 Task: Search one way flight ticket for 5 adults, 1 child, 2 infants in seat and 1 infant on lap in business from Baltimore: Baltimore/washington International Airport to Greensboro: Piedmont Triad International Airport on 5-1-2023. Choice of flights is Singapure airlines. Number of bags: 1 carry on bag. Price is upto 50000. Outbound departure time preference is 18:15.
Action: Mouse moved to (218, 373)
Screenshot: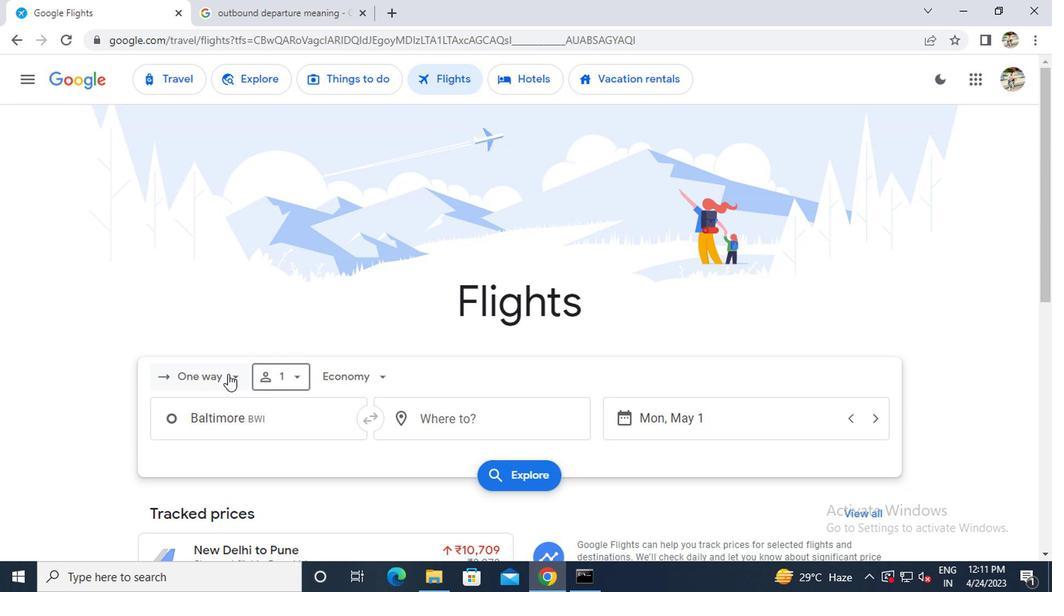 
Action: Mouse pressed left at (218, 373)
Screenshot: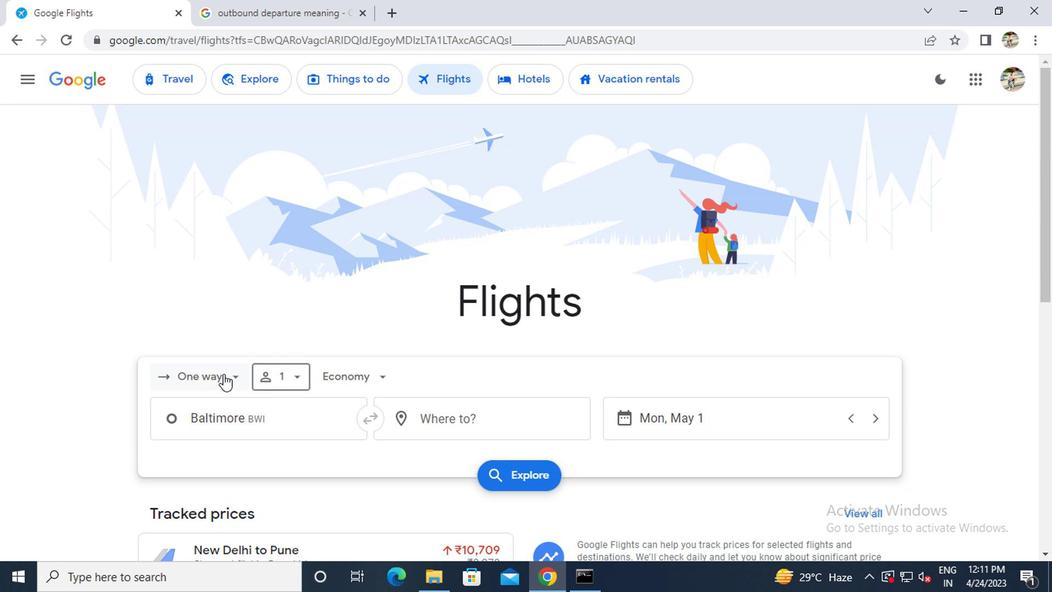
Action: Mouse moved to (208, 449)
Screenshot: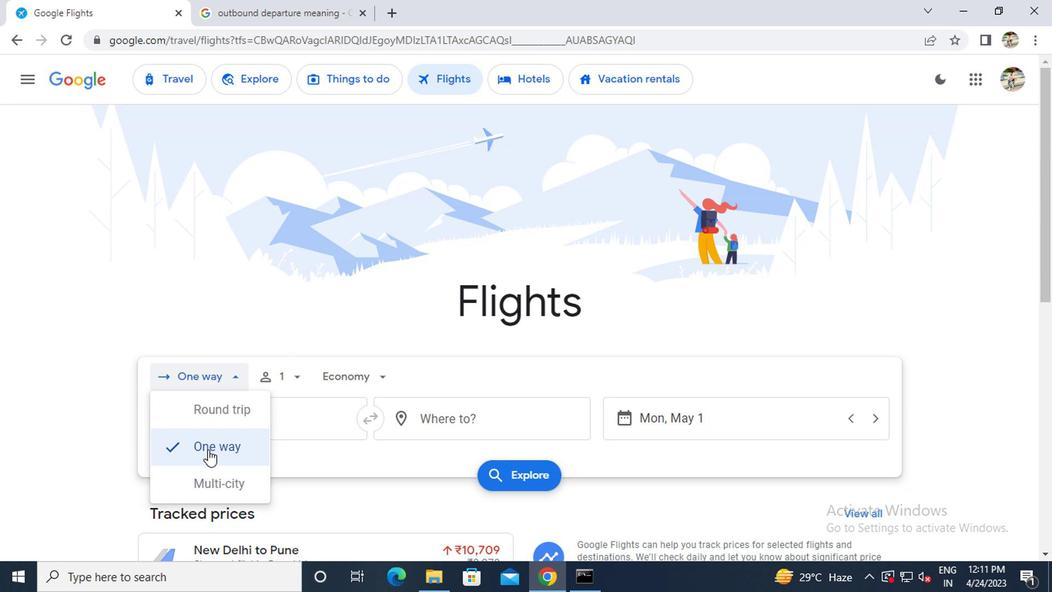
Action: Mouse pressed left at (208, 449)
Screenshot: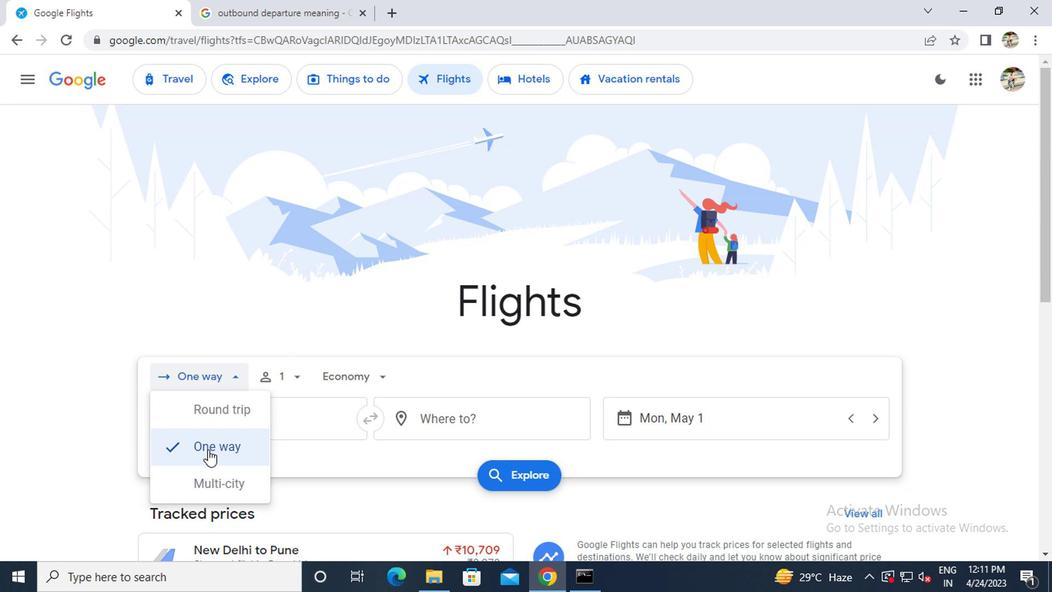 
Action: Mouse moved to (280, 374)
Screenshot: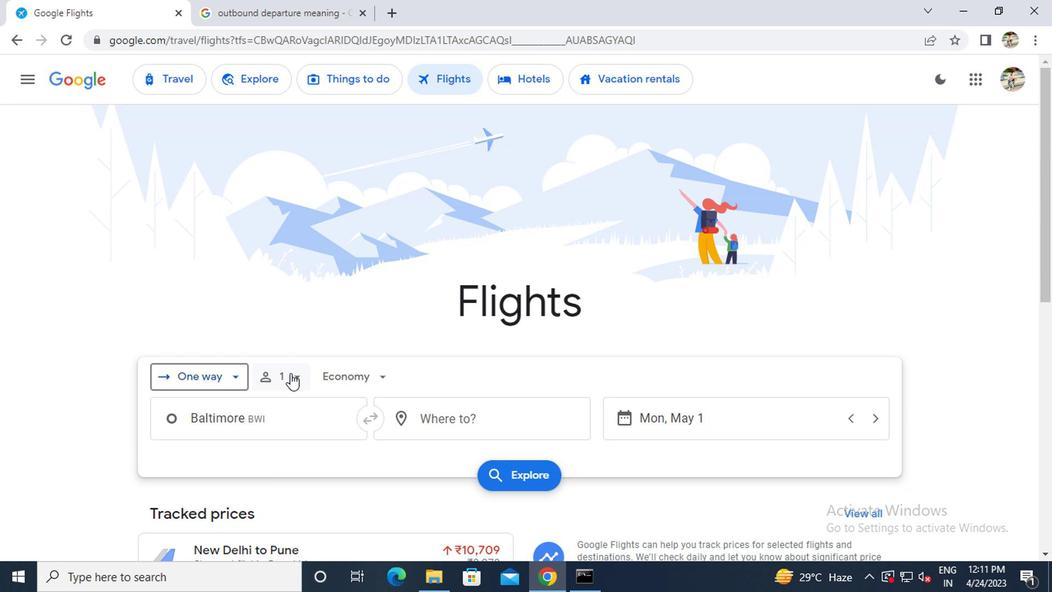
Action: Mouse pressed left at (280, 374)
Screenshot: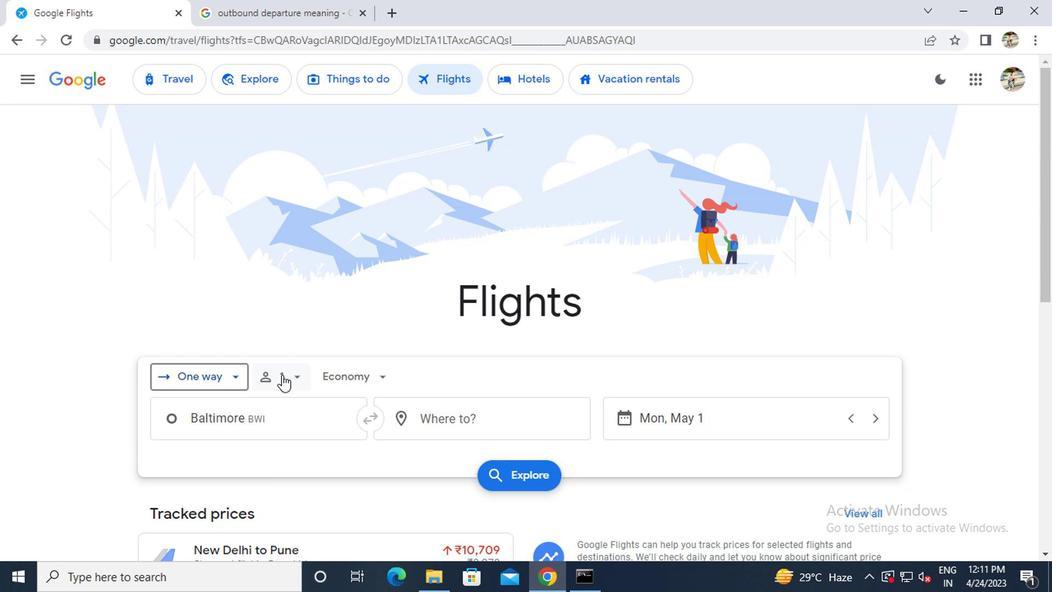 
Action: Mouse moved to (413, 414)
Screenshot: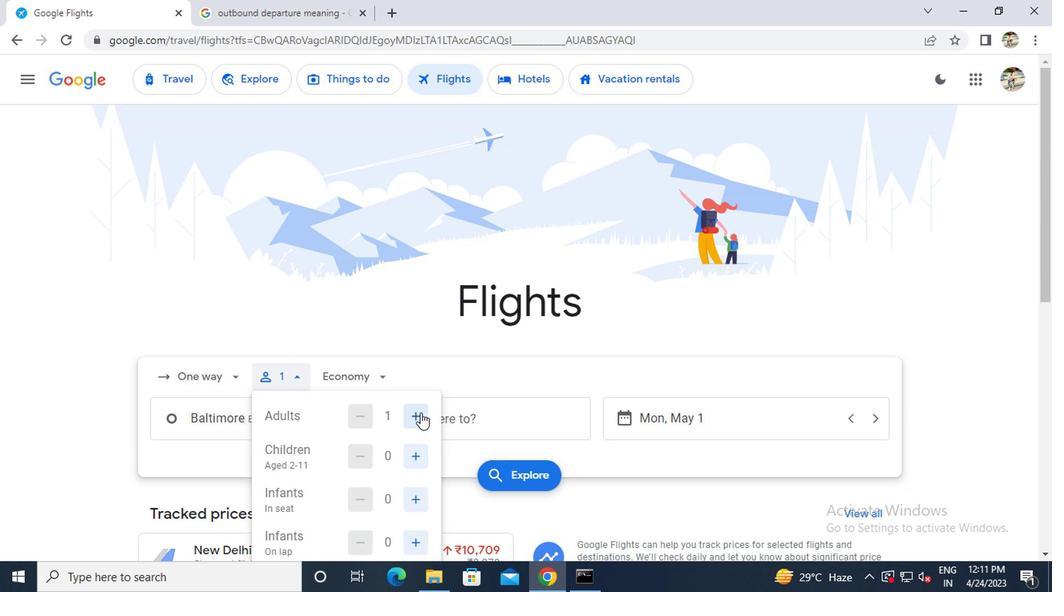 
Action: Mouse pressed left at (413, 414)
Screenshot: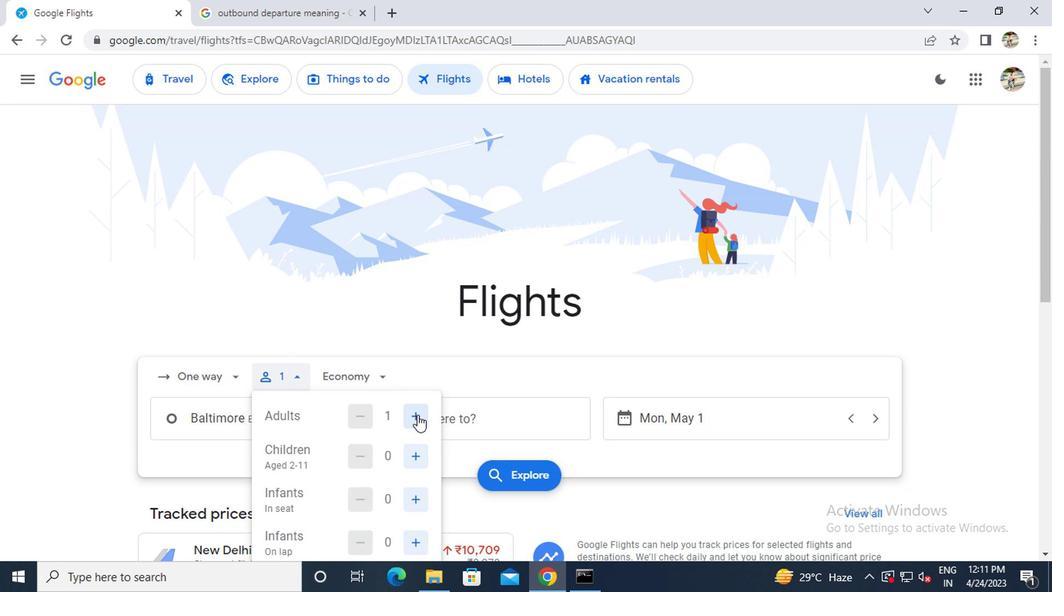 
Action: Mouse pressed left at (413, 414)
Screenshot: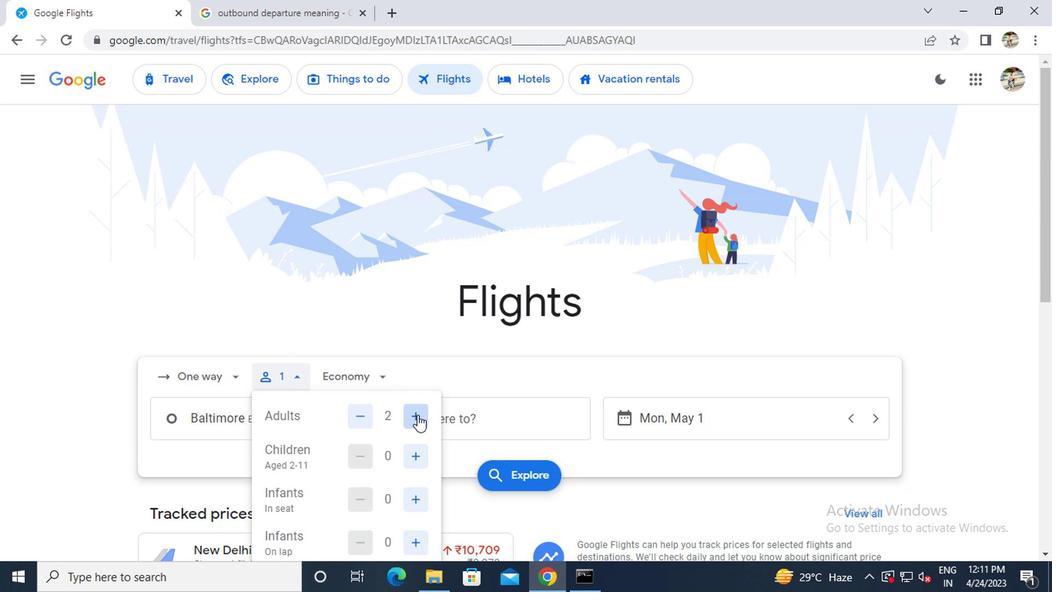 
Action: Mouse pressed left at (413, 414)
Screenshot: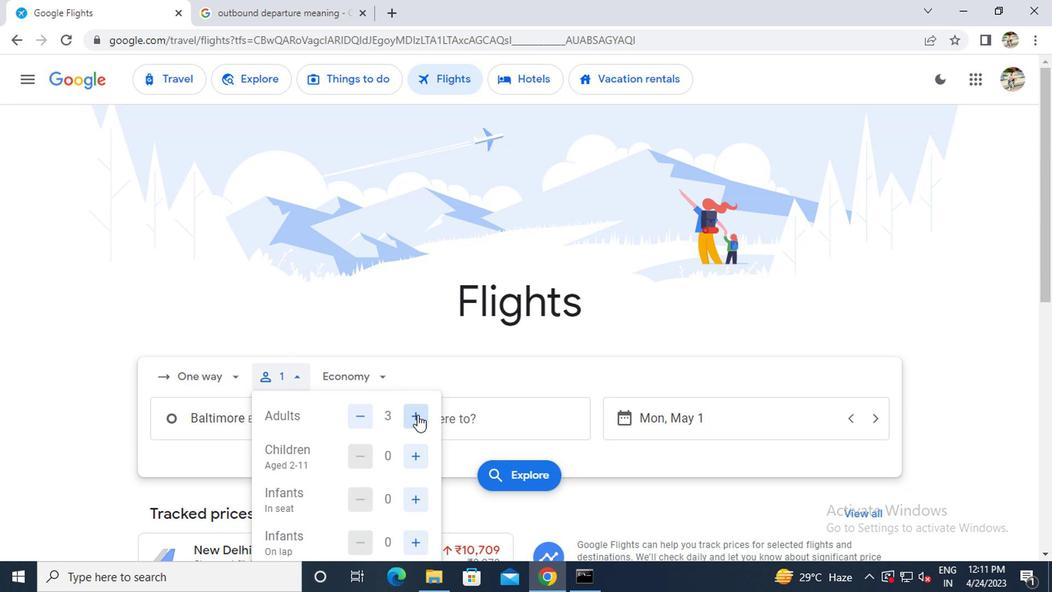 
Action: Mouse pressed left at (413, 414)
Screenshot: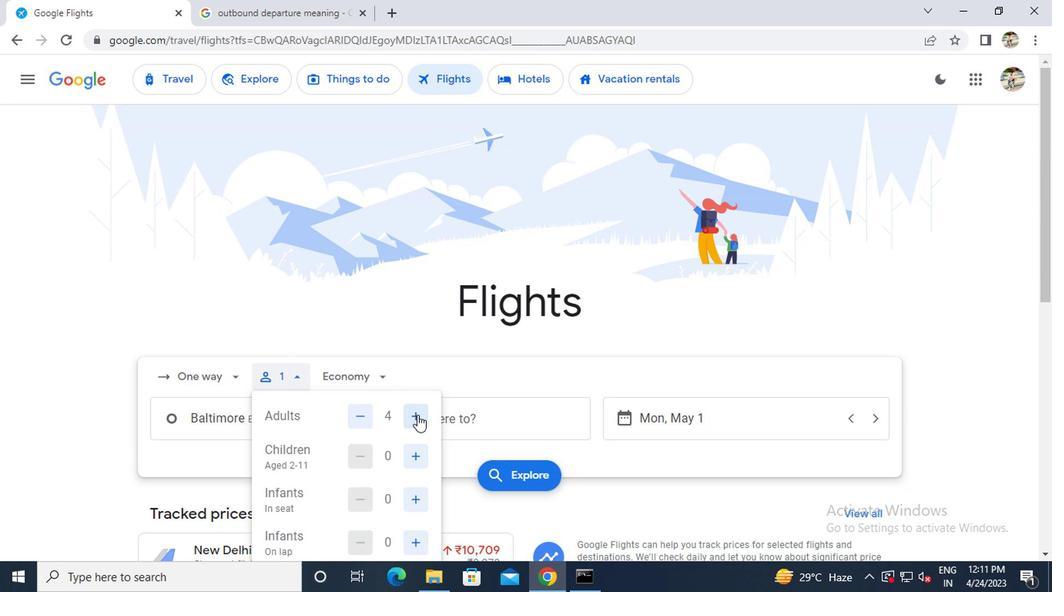 
Action: Mouse moved to (404, 451)
Screenshot: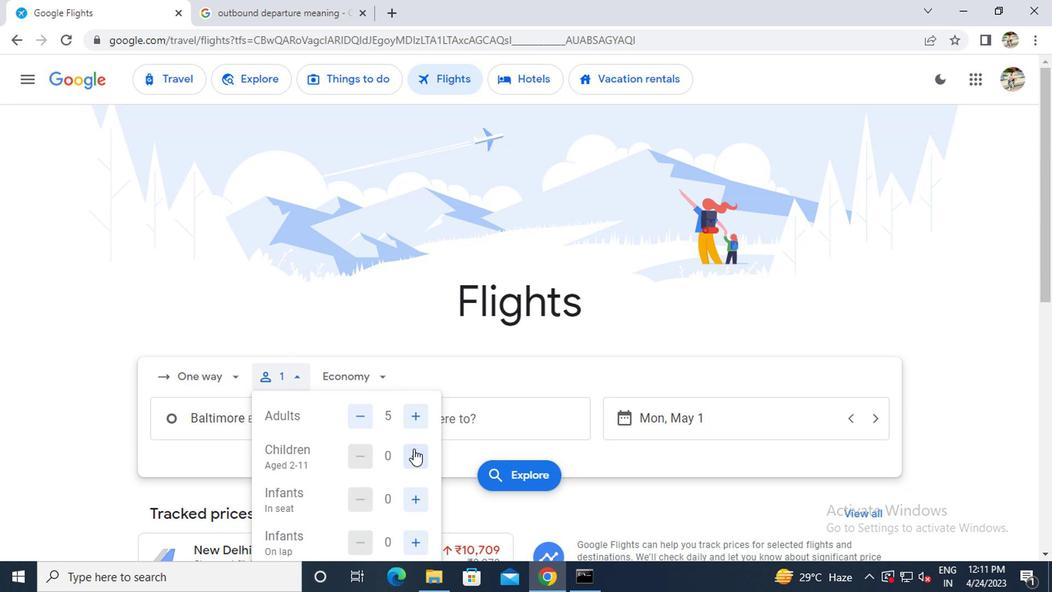 
Action: Mouse pressed left at (404, 451)
Screenshot: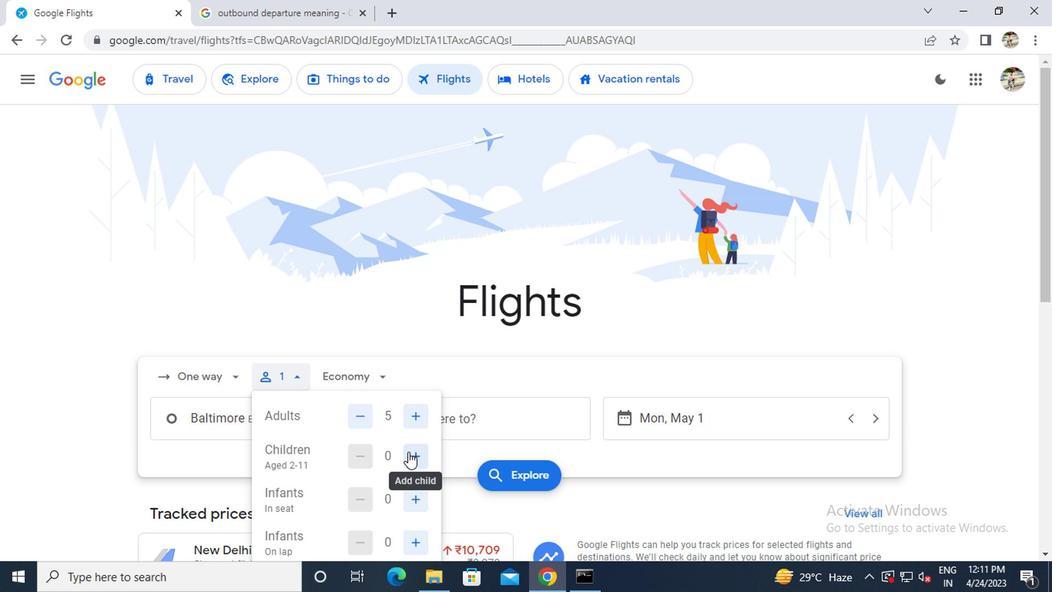 
Action: Mouse moved to (416, 499)
Screenshot: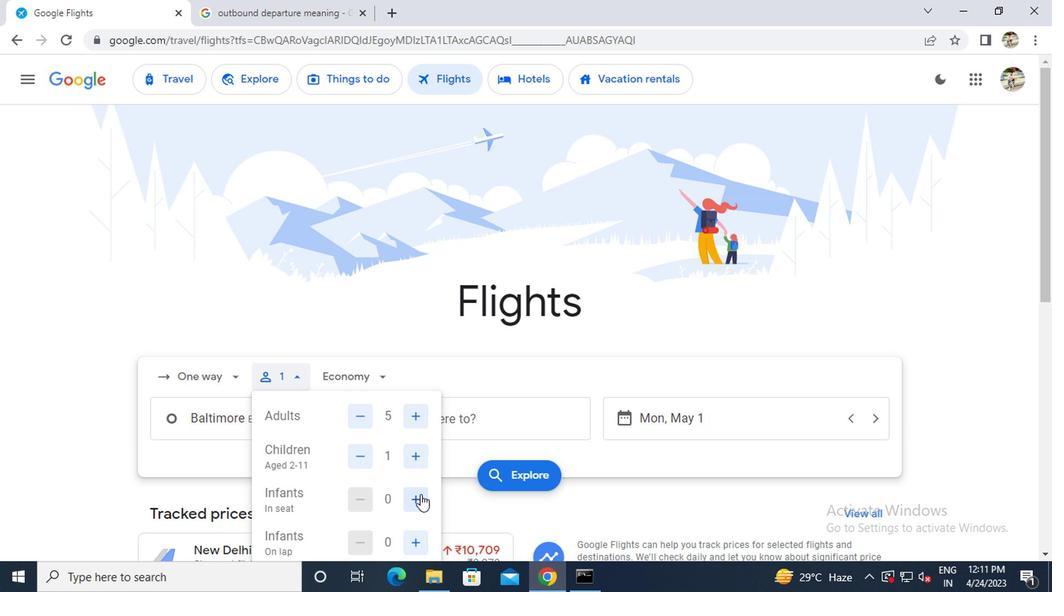 
Action: Mouse pressed left at (416, 499)
Screenshot: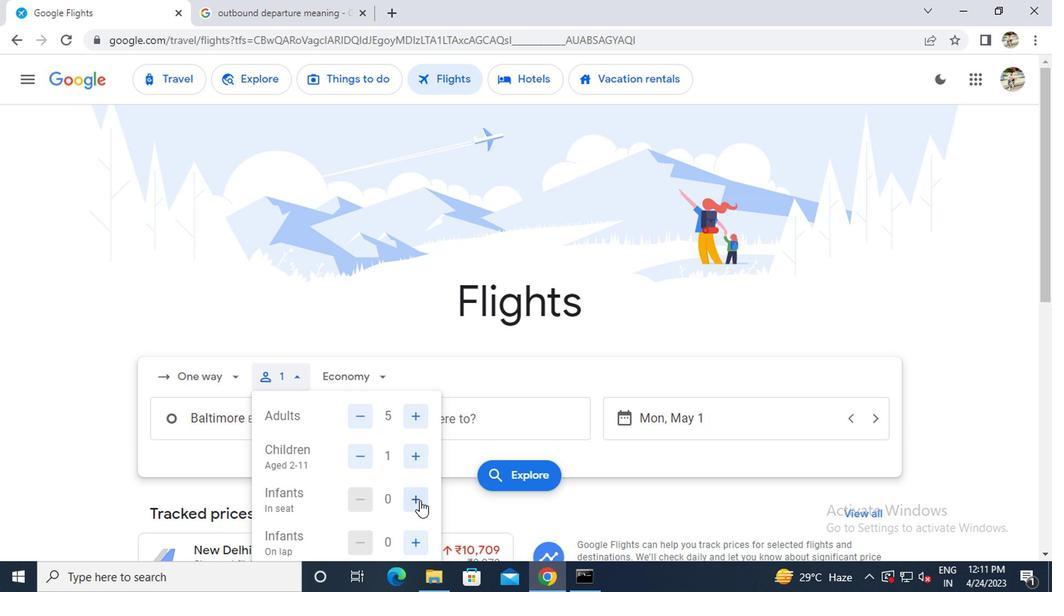 
Action: Mouse pressed left at (416, 499)
Screenshot: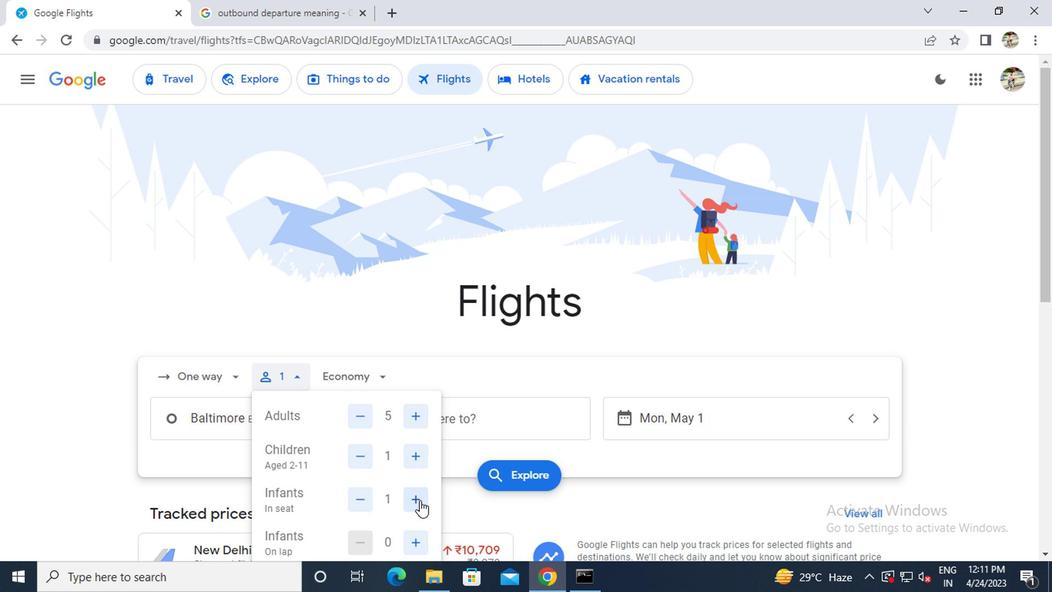 
Action: Mouse moved to (411, 530)
Screenshot: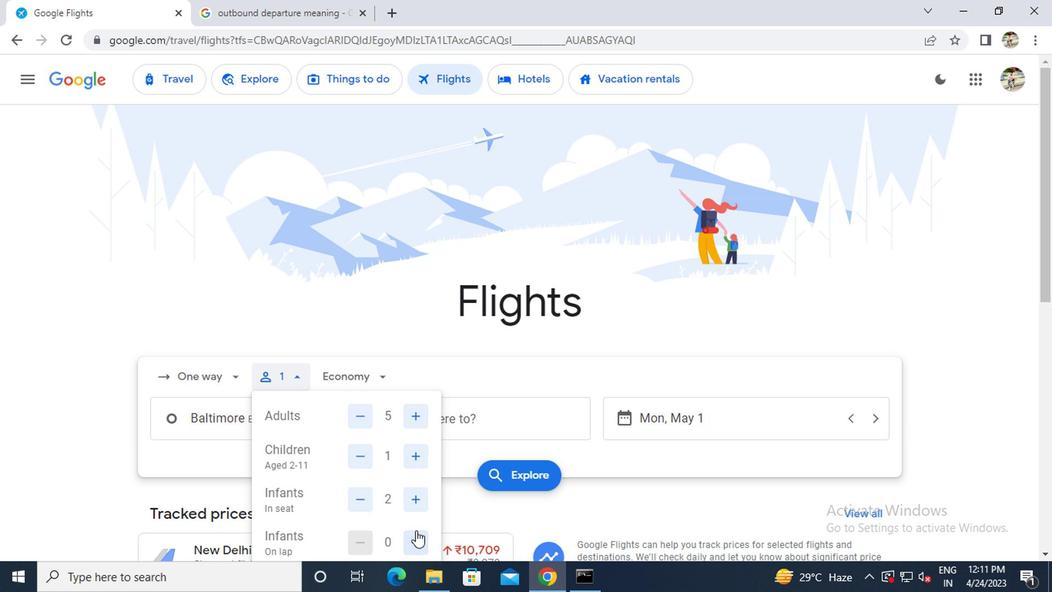 
Action: Mouse pressed left at (411, 530)
Screenshot: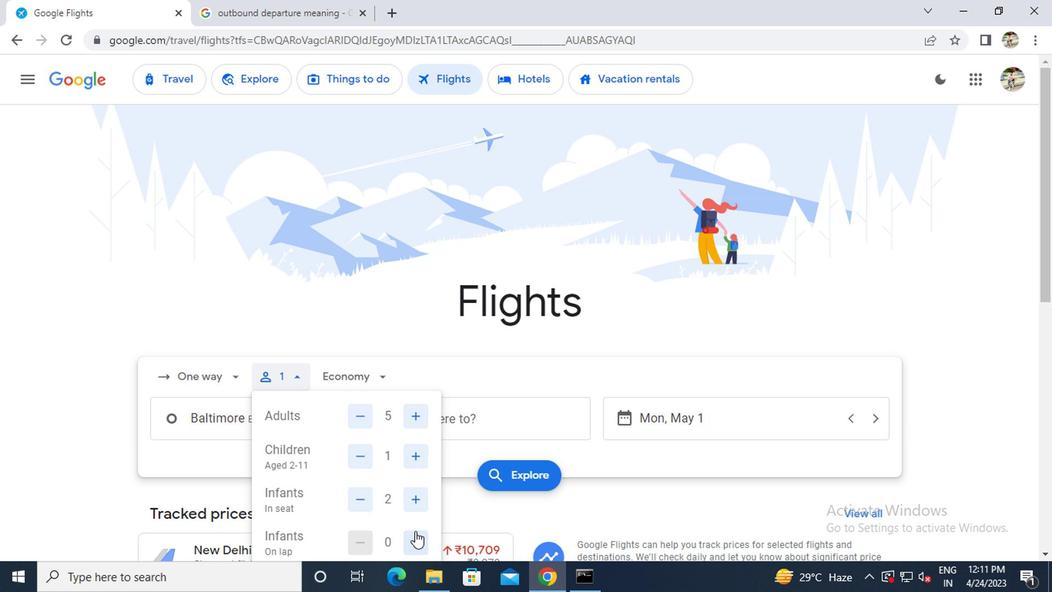 
Action: Mouse moved to (407, 531)
Screenshot: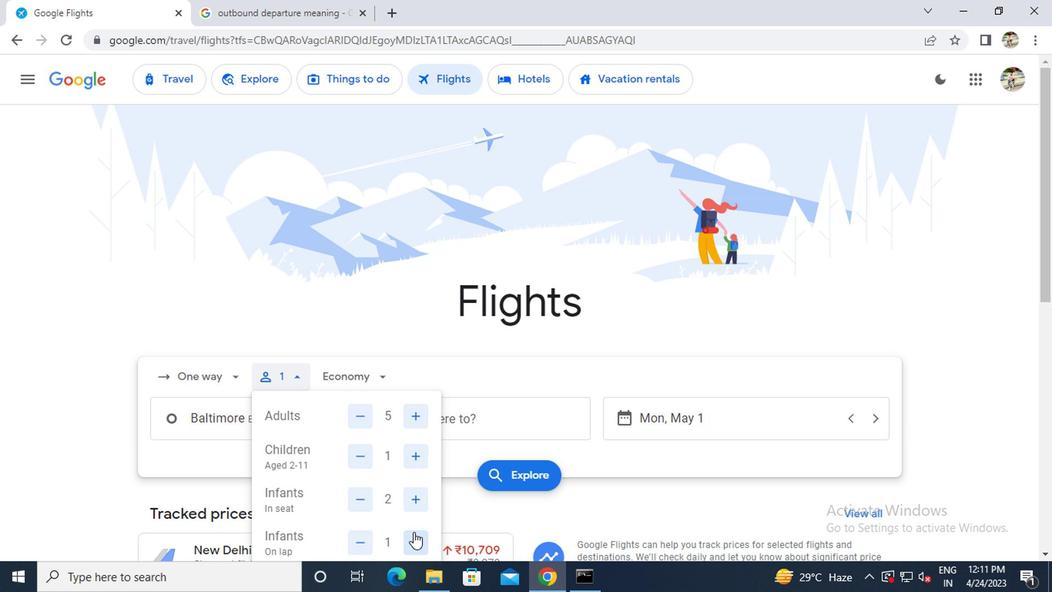 
Action: Mouse scrolled (407, 530) with delta (0, 0)
Screenshot: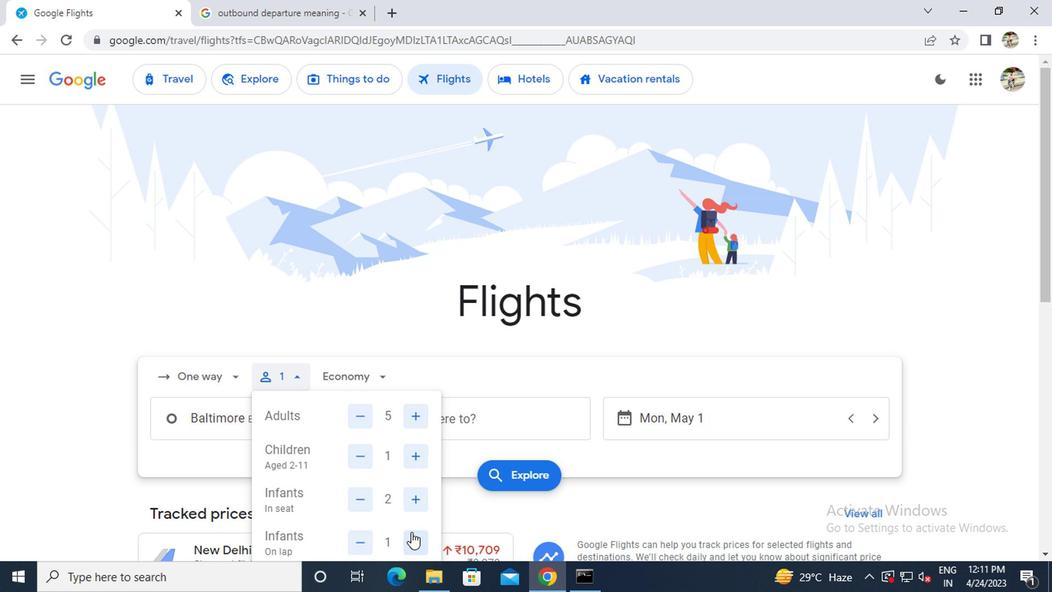 
Action: Mouse moved to (400, 501)
Screenshot: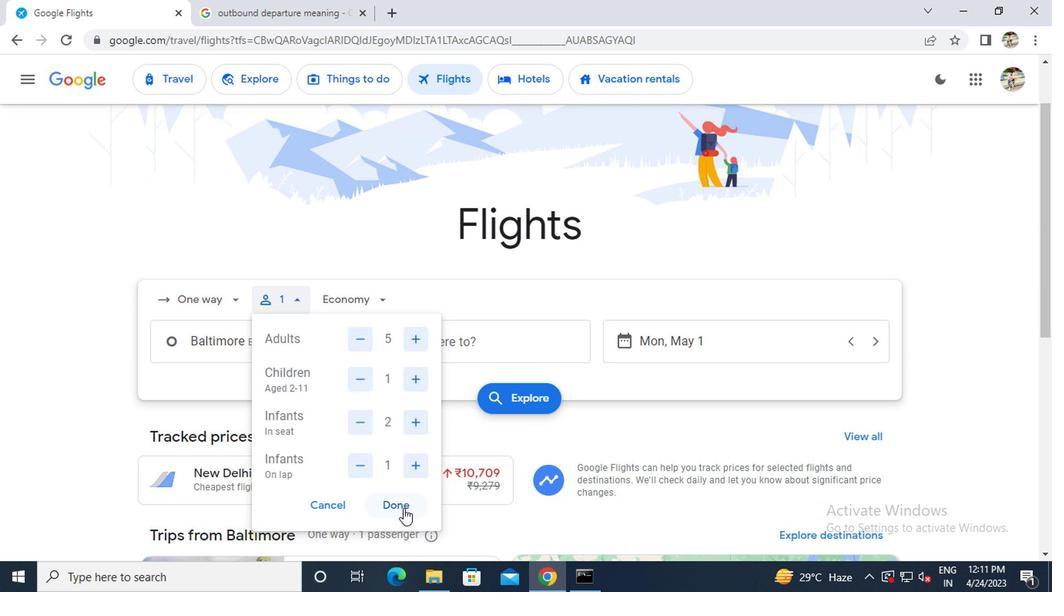 
Action: Mouse pressed left at (400, 501)
Screenshot: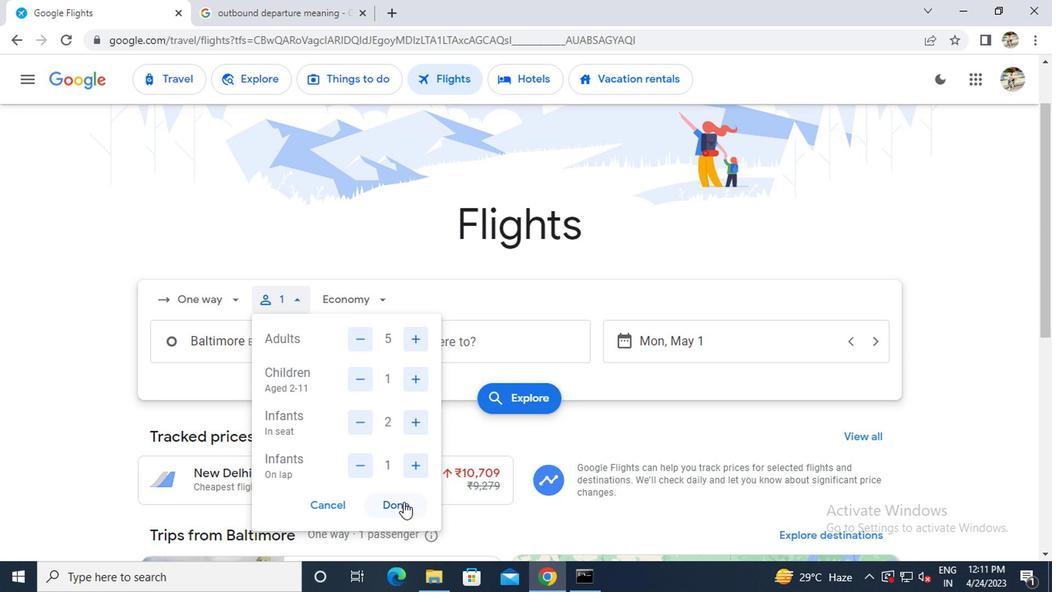 
Action: Mouse moved to (359, 297)
Screenshot: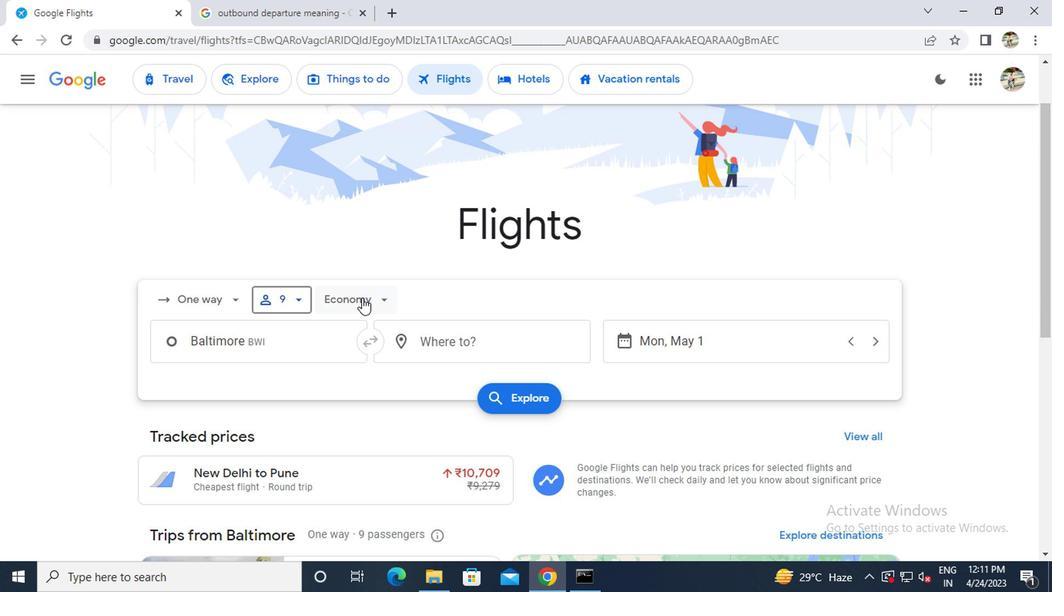 
Action: Mouse pressed left at (359, 297)
Screenshot: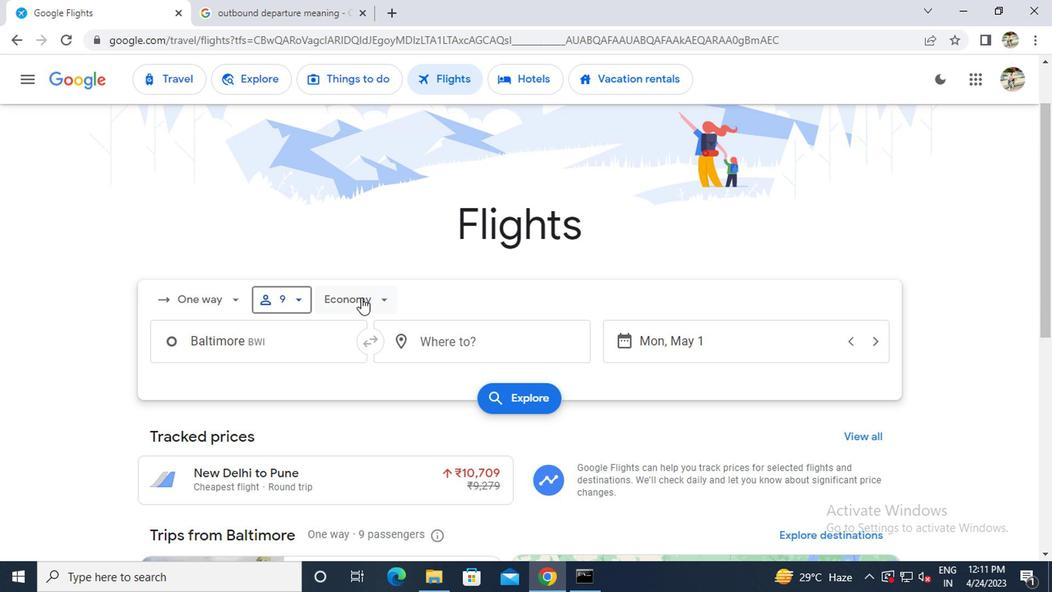 
Action: Mouse moved to (371, 326)
Screenshot: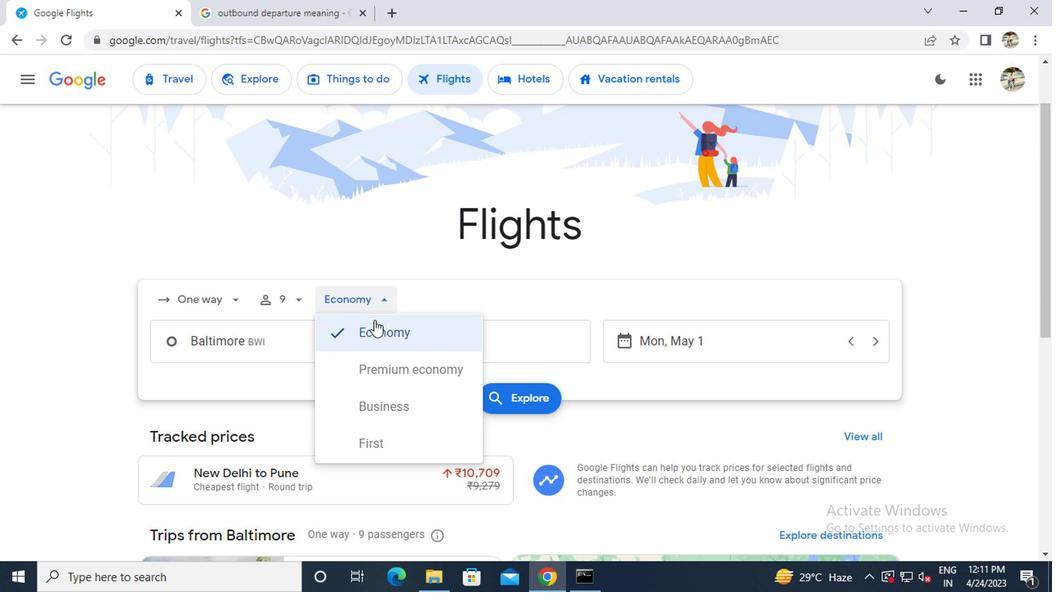 
Action: Mouse pressed left at (371, 326)
Screenshot: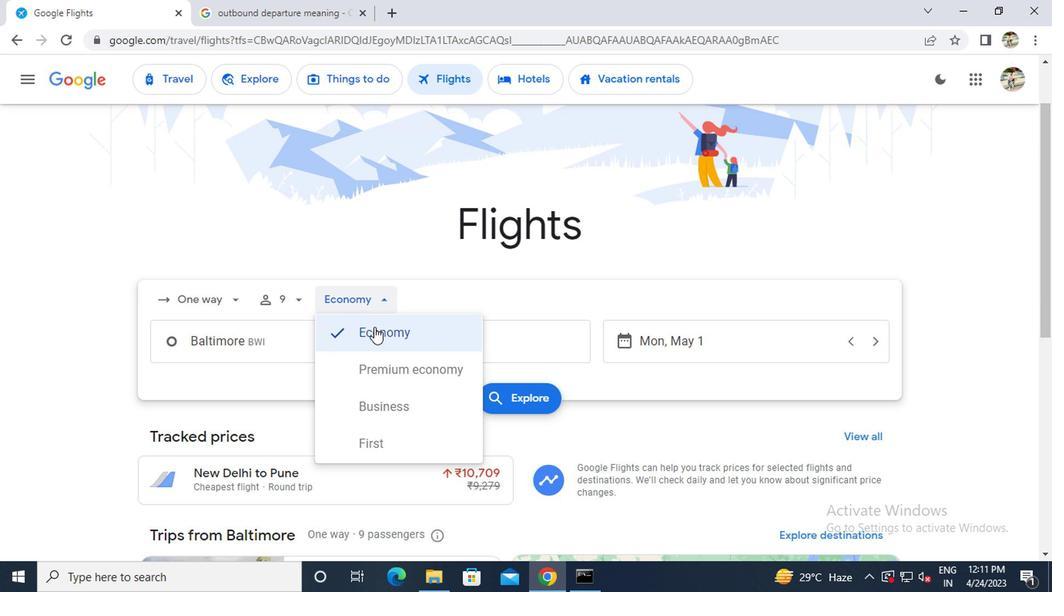 
Action: Mouse moved to (270, 348)
Screenshot: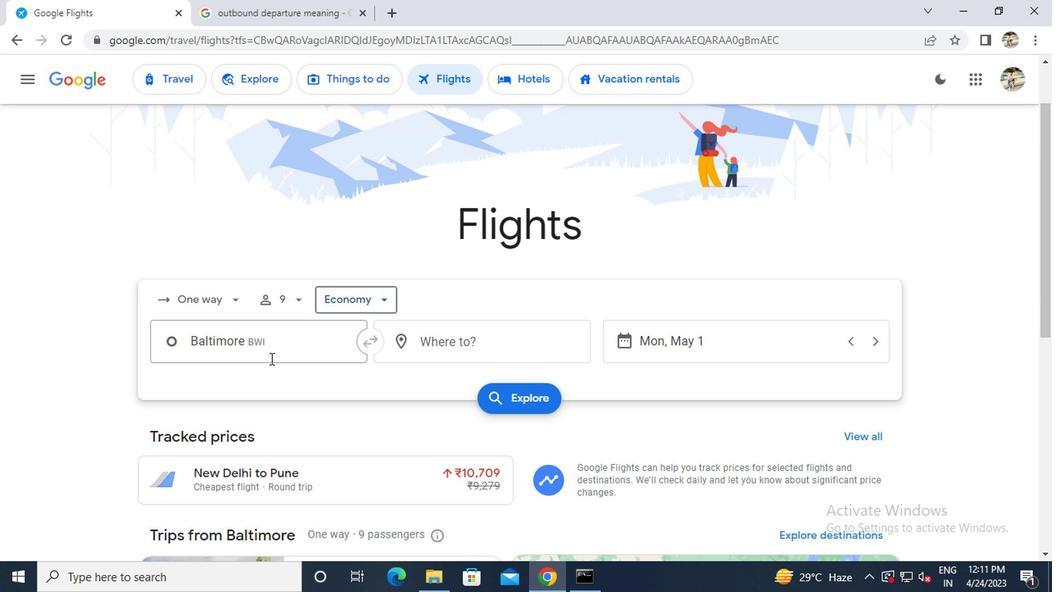 
Action: Mouse pressed left at (270, 348)
Screenshot: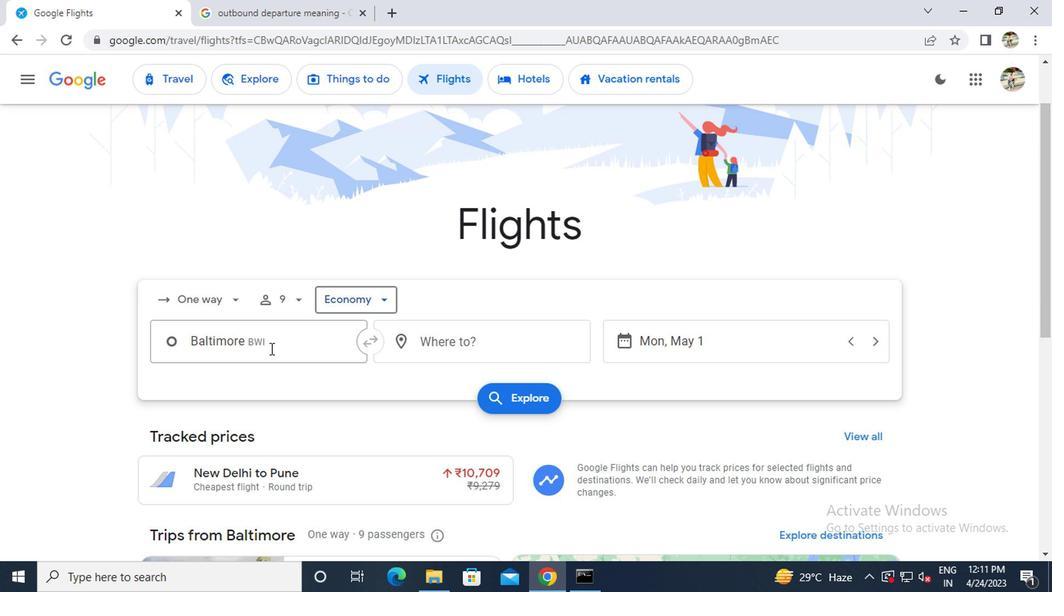 
Action: Key pressed <Key.backspace>b<Key.caps_lock>altimore
Screenshot: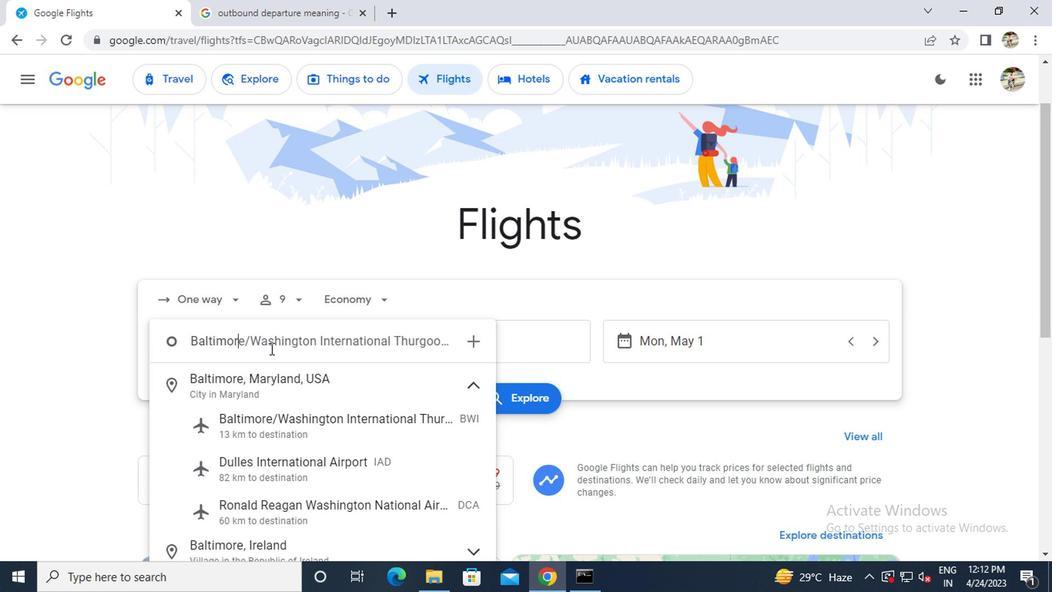 
Action: Mouse moved to (309, 428)
Screenshot: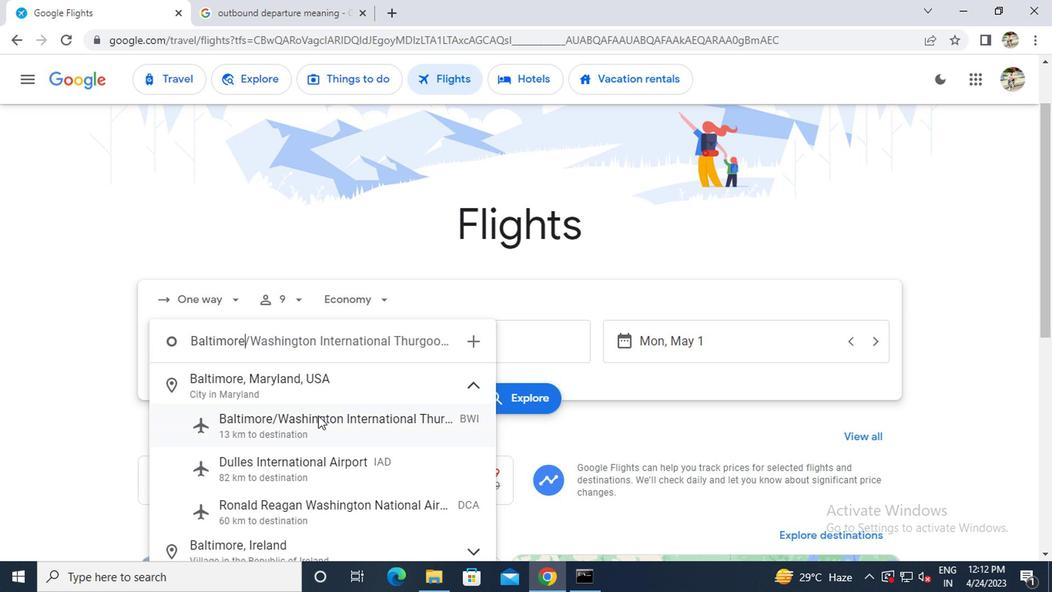 
Action: Mouse pressed left at (309, 428)
Screenshot: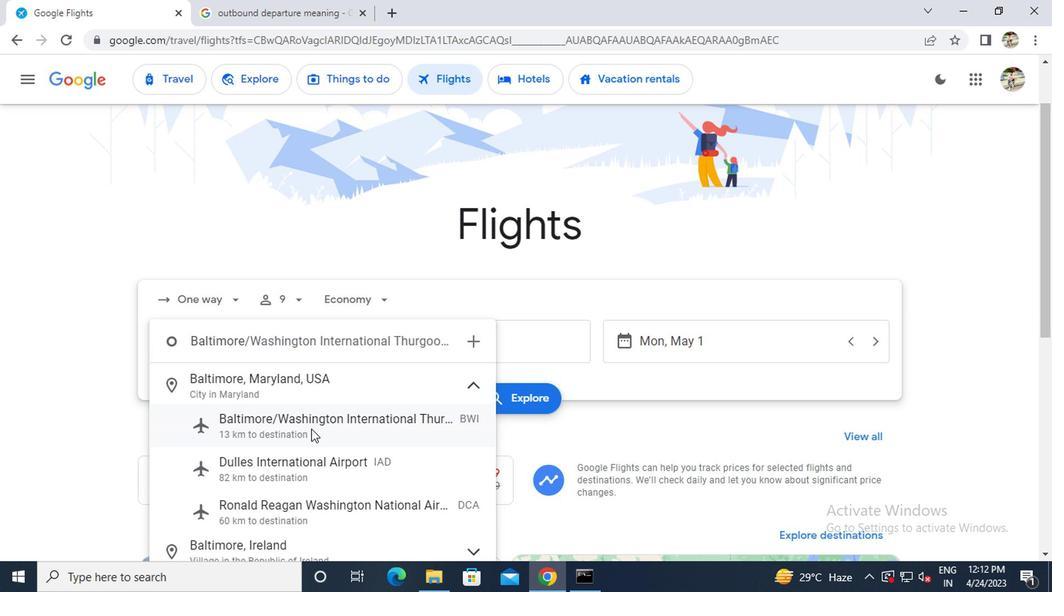 
Action: Mouse moved to (446, 339)
Screenshot: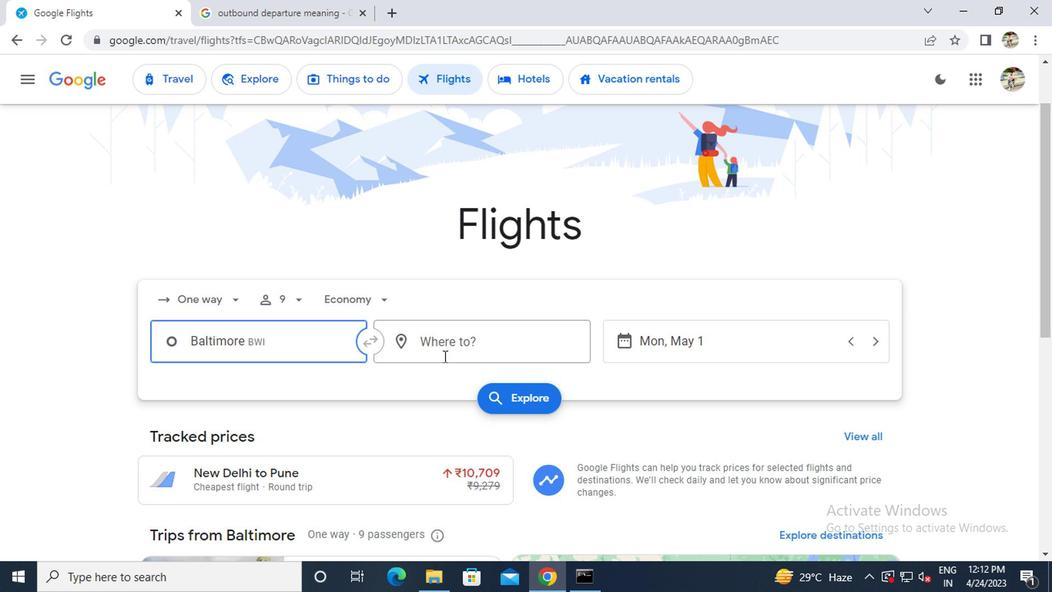 
Action: Mouse pressed left at (446, 339)
Screenshot: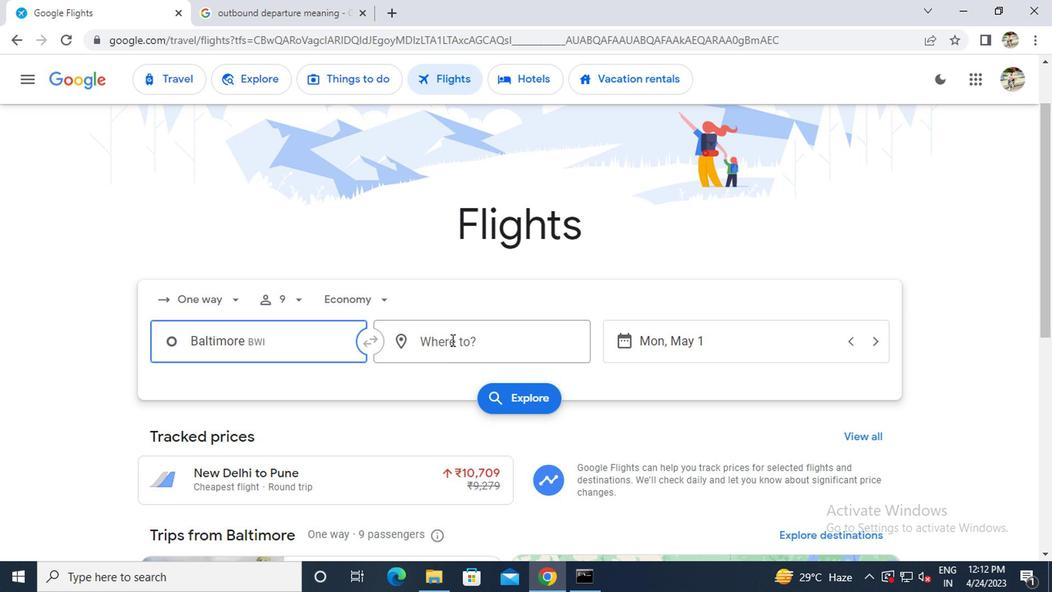 
Action: Key pressed <Key.caps_lock>p<Key.caps_lock>iedmont<Key.space>
Screenshot: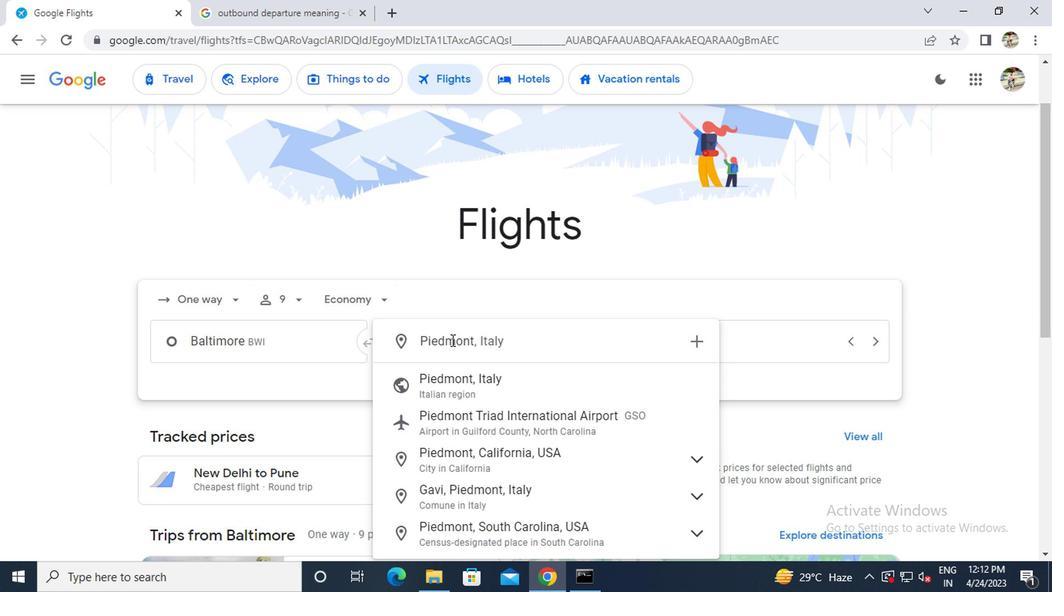 
Action: Mouse moved to (486, 422)
Screenshot: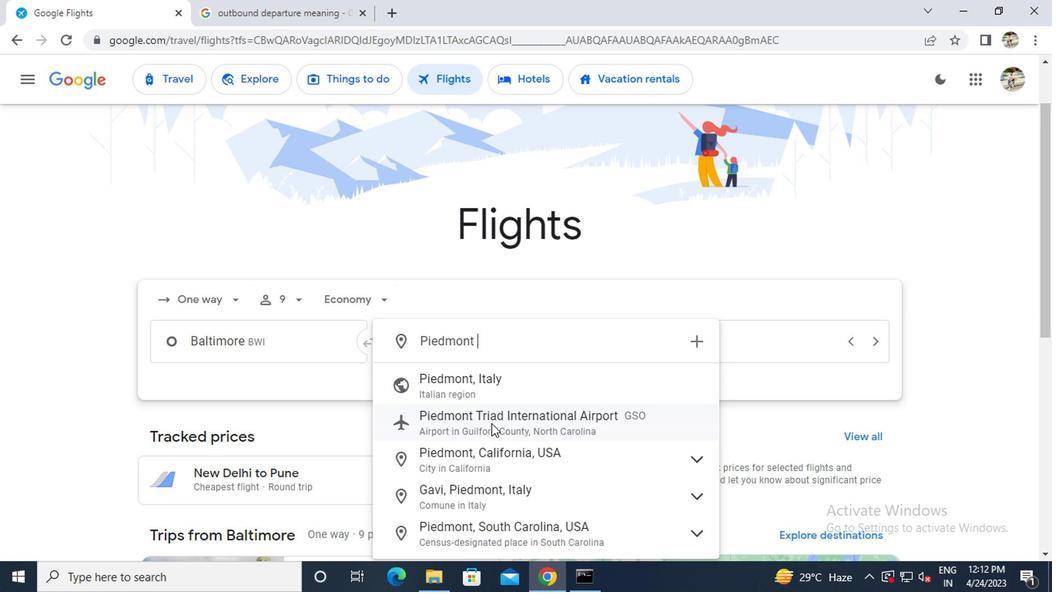 
Action: Mouse pressed left at (486, 422)
Screenshot: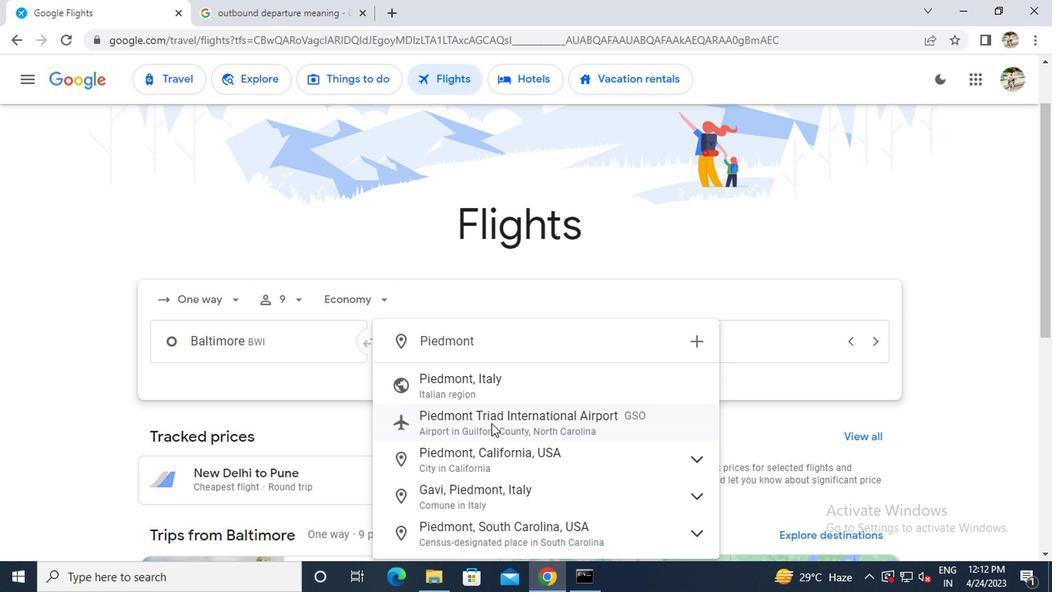 
Action: Mouse moved to (708, 346)
Screenshot: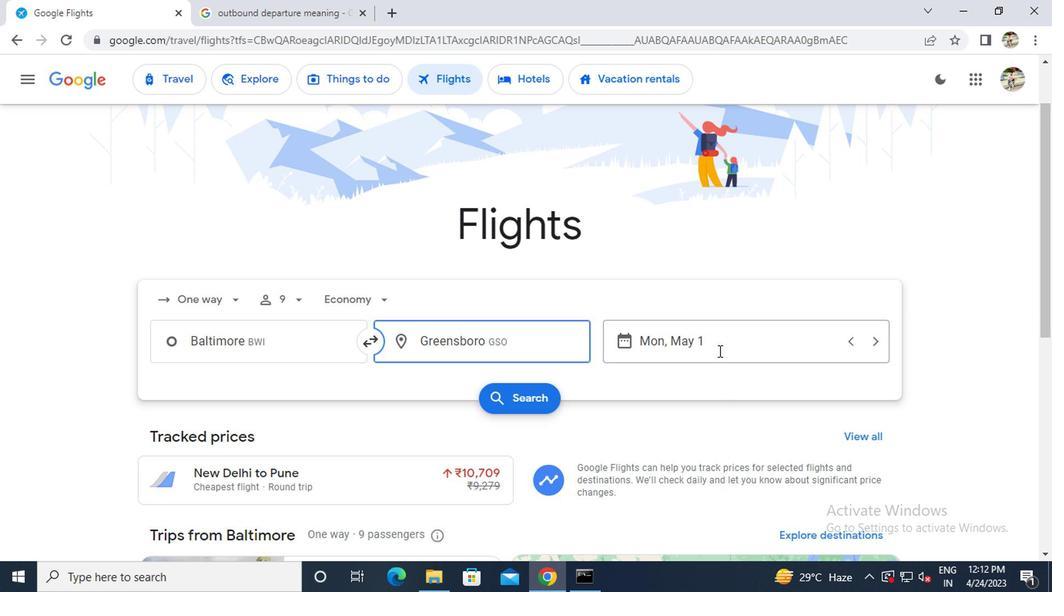 
Action: Mouse pressed left at (708, 346)
Screenshot: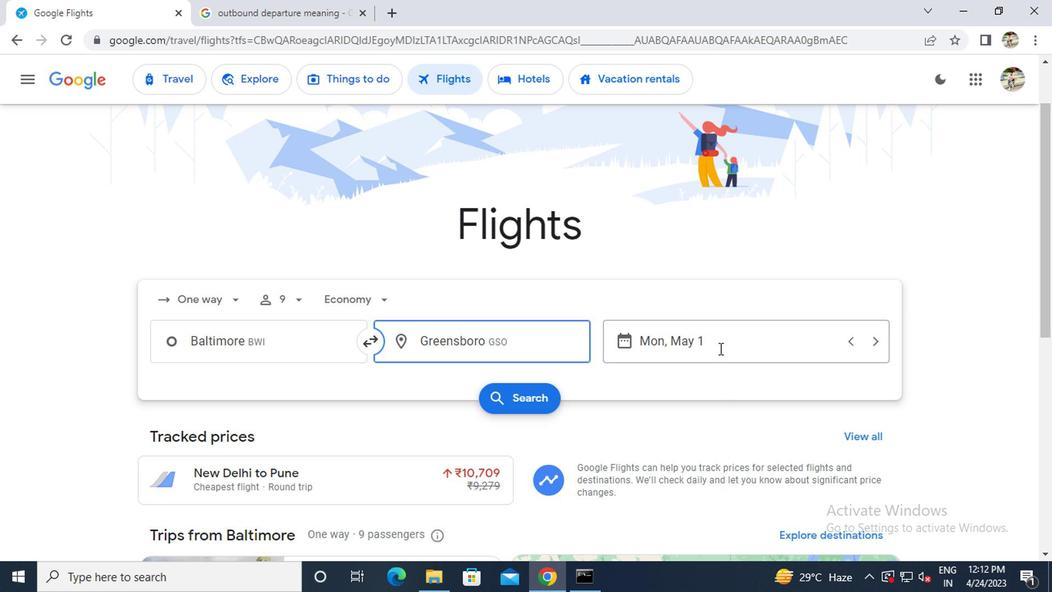 
Action: Mouse moved to (660, 270)
Screenshot: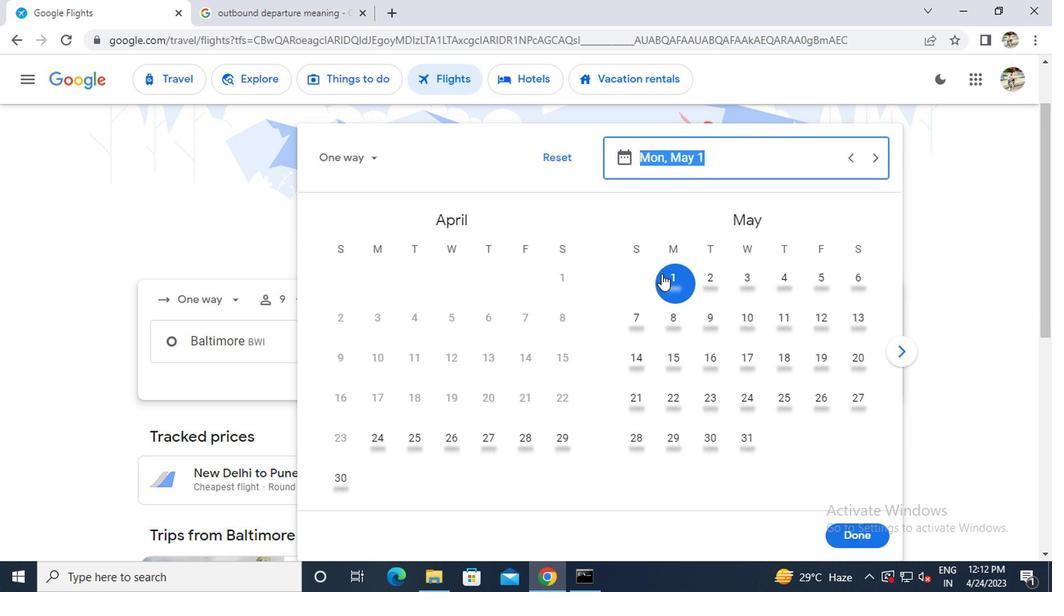 
Action: Mouse pressed left at (660, 270)
Screenshot: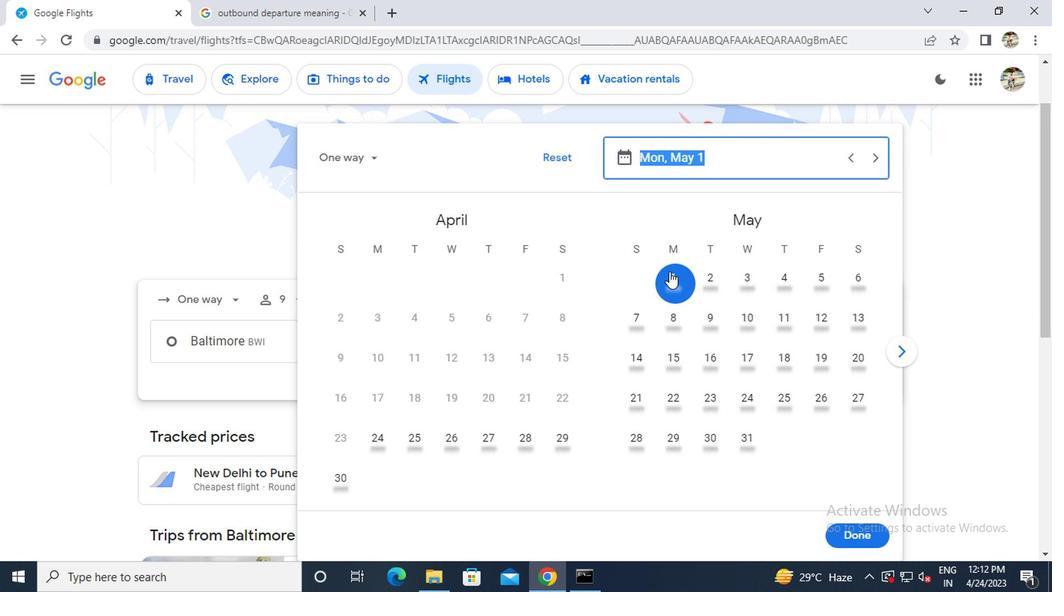 
Action: Mouse moved to (840, 542)
Screenshot: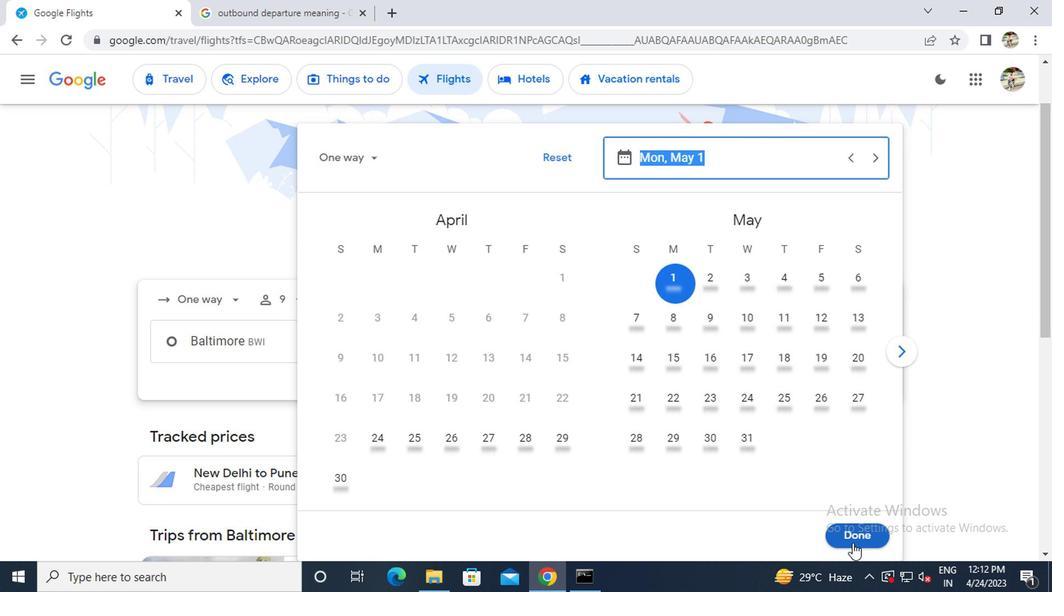 
Action: Mouse pressed left at (840, 542)
Screenshot: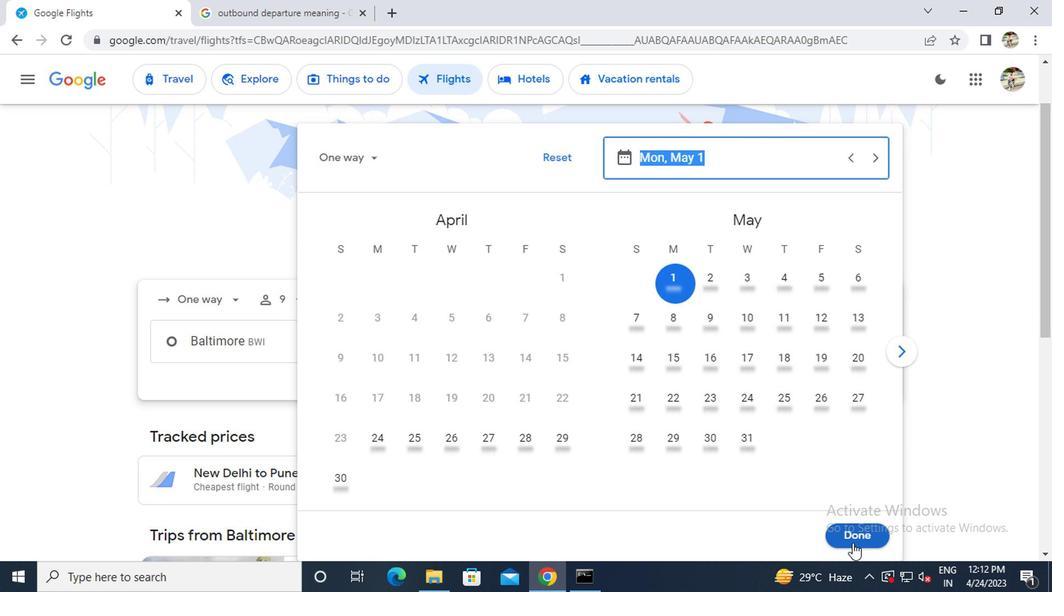 
Action: Mouse moved to (508, 397)
Screenshot: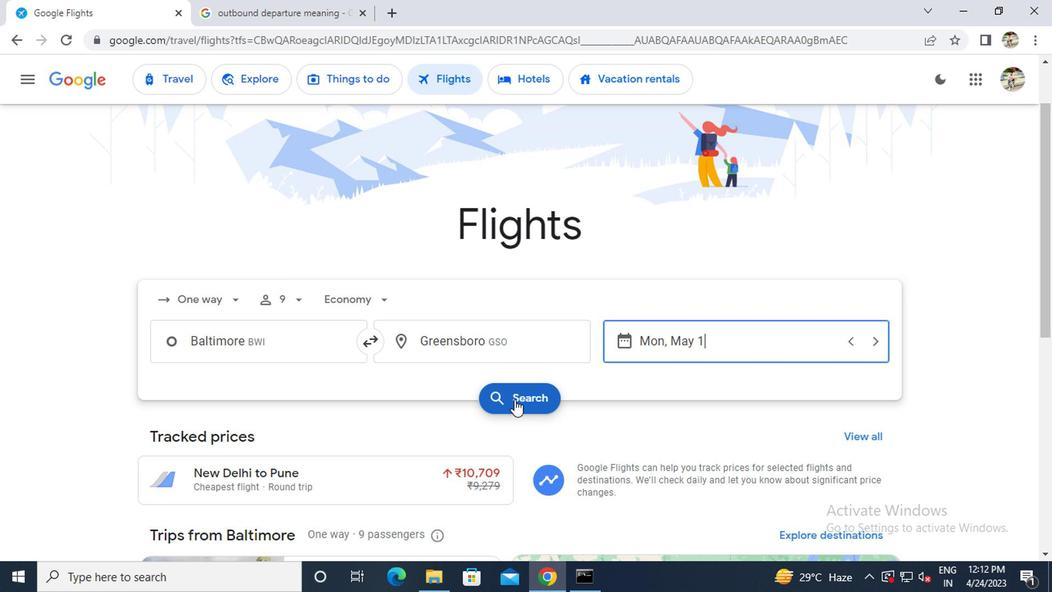 
Action: Mouse pressed left at (508, 397)
Screenshot: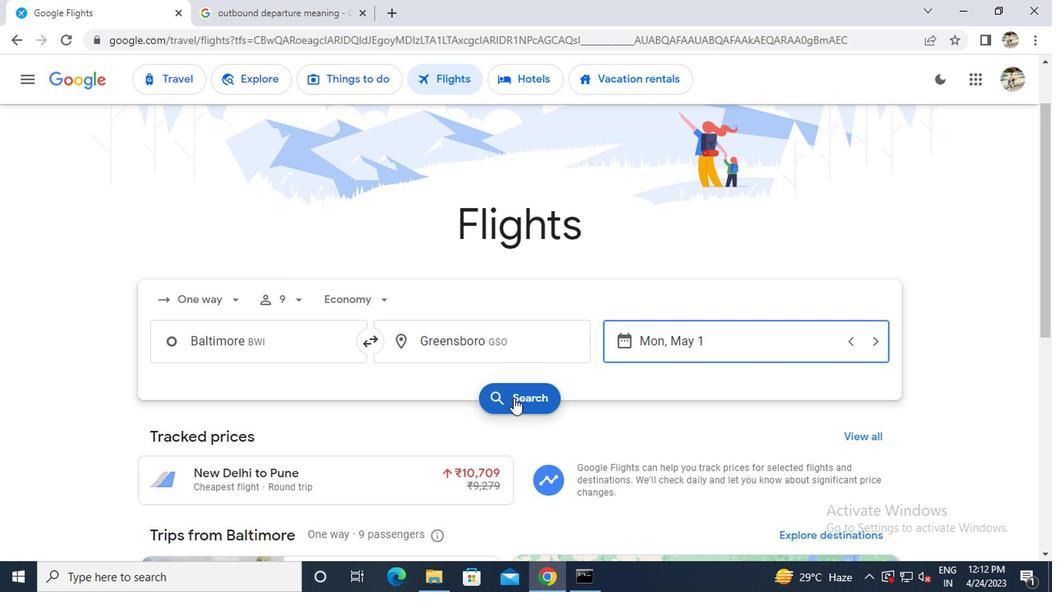 
Action: Mouse moved to (160, 223)
Screenshot: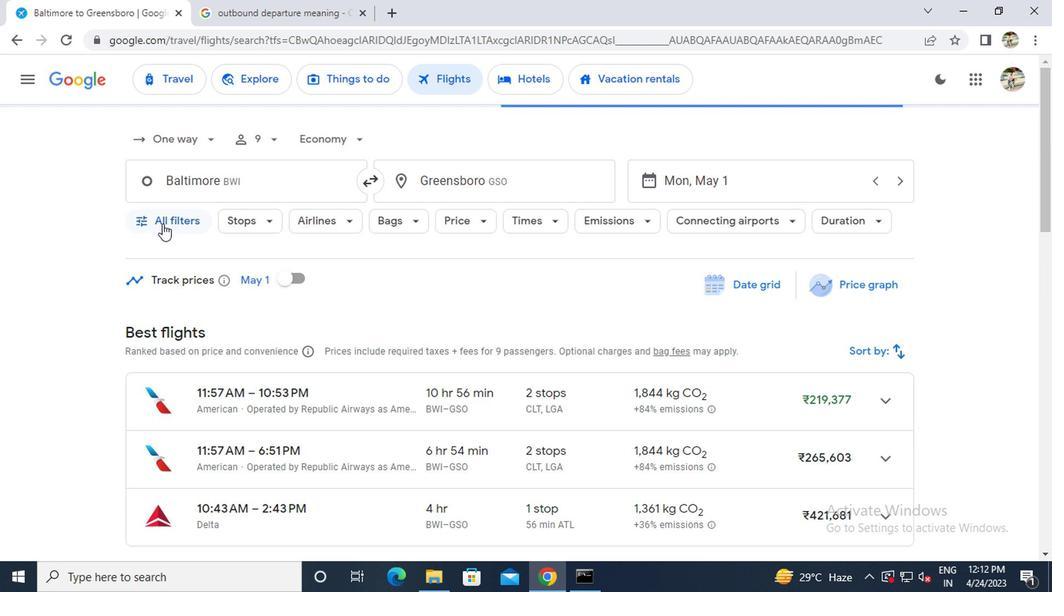 
Action: Mouse pressed left at (160, 223)
Screenshot: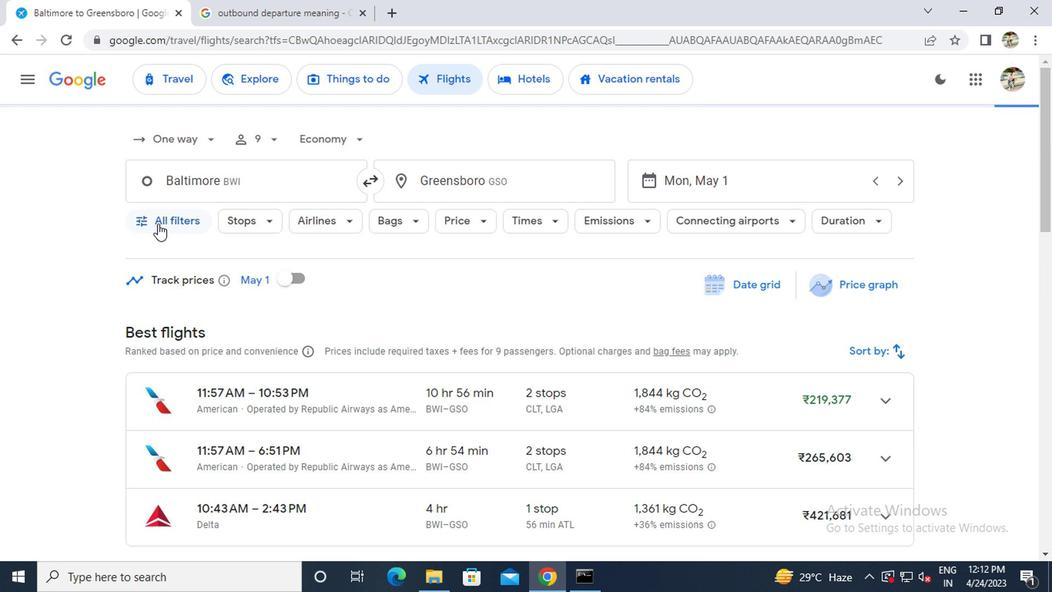 
Action: Mouse moved to (226, 283)
Screenshot: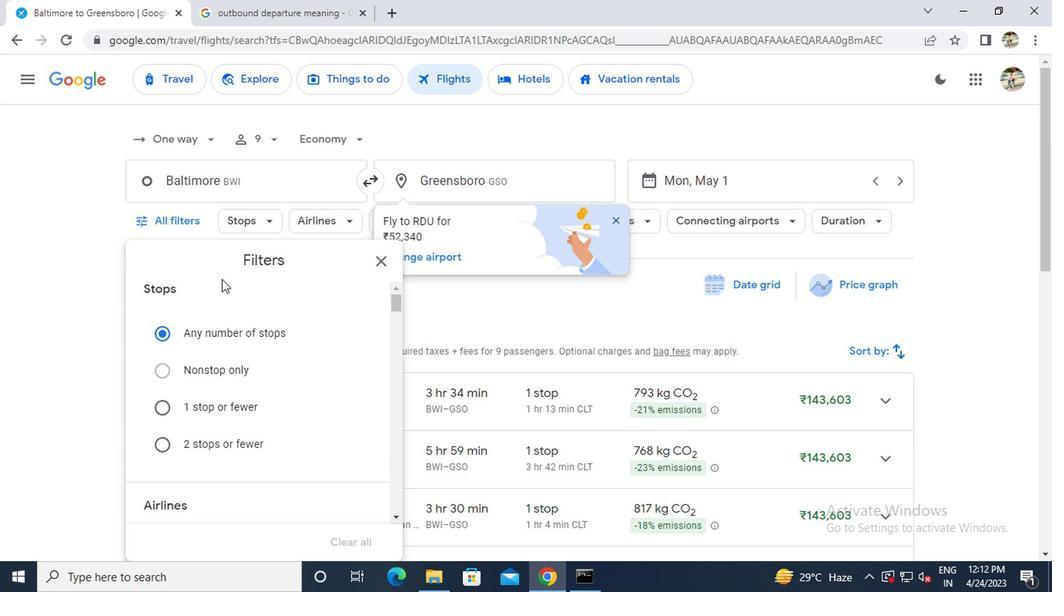 
Action: Mouse scrolled (226, 282) with delta (0, -1)
Screenshot: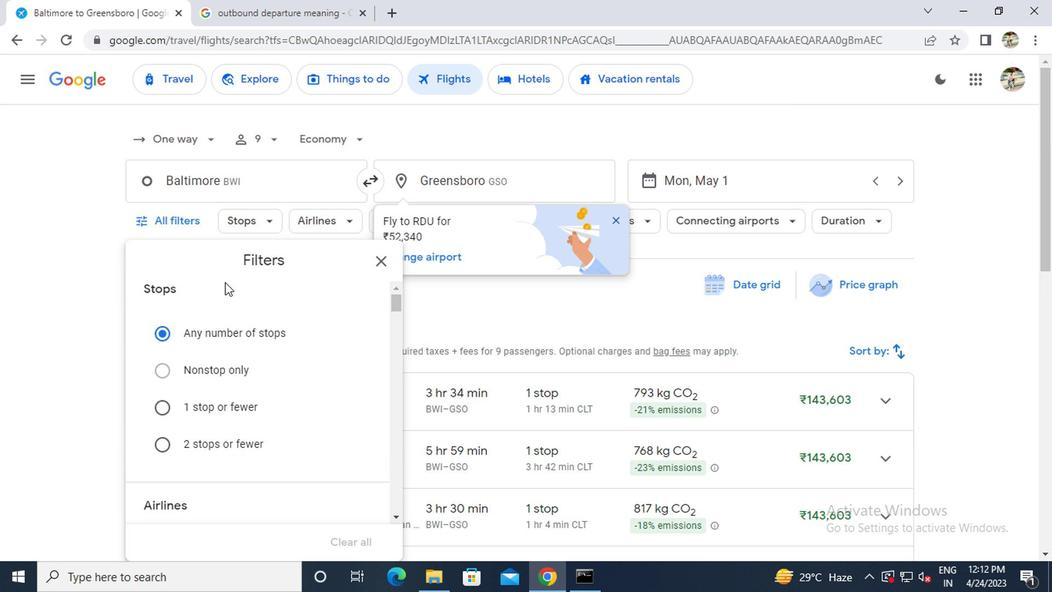 
Action: Mouse scrolled (226, 282) with delta (0, -1)
Screenshot: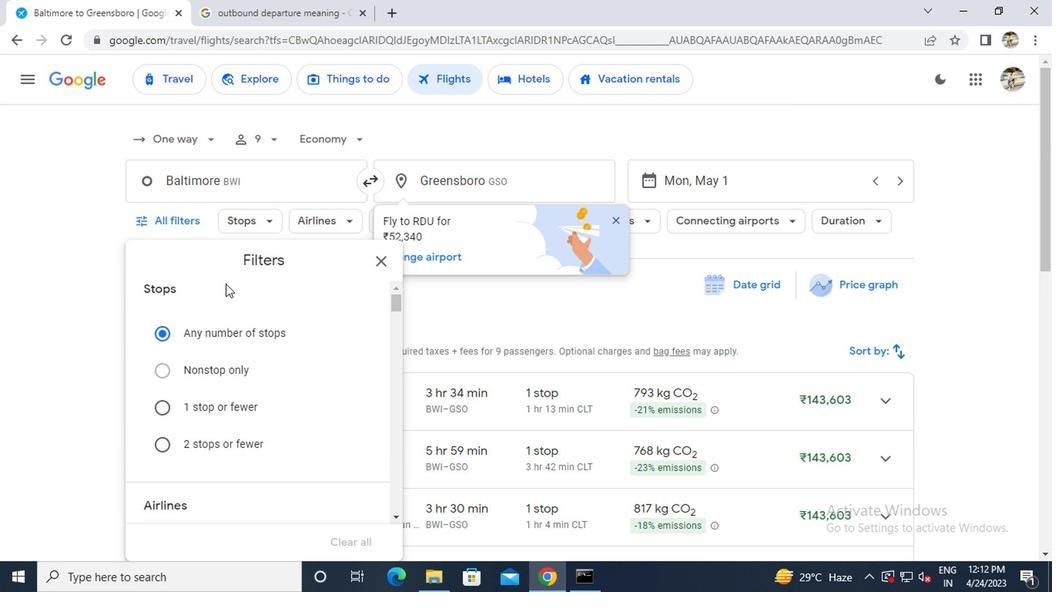 
Action: Mouse moved to (229, 301)
Screenshot: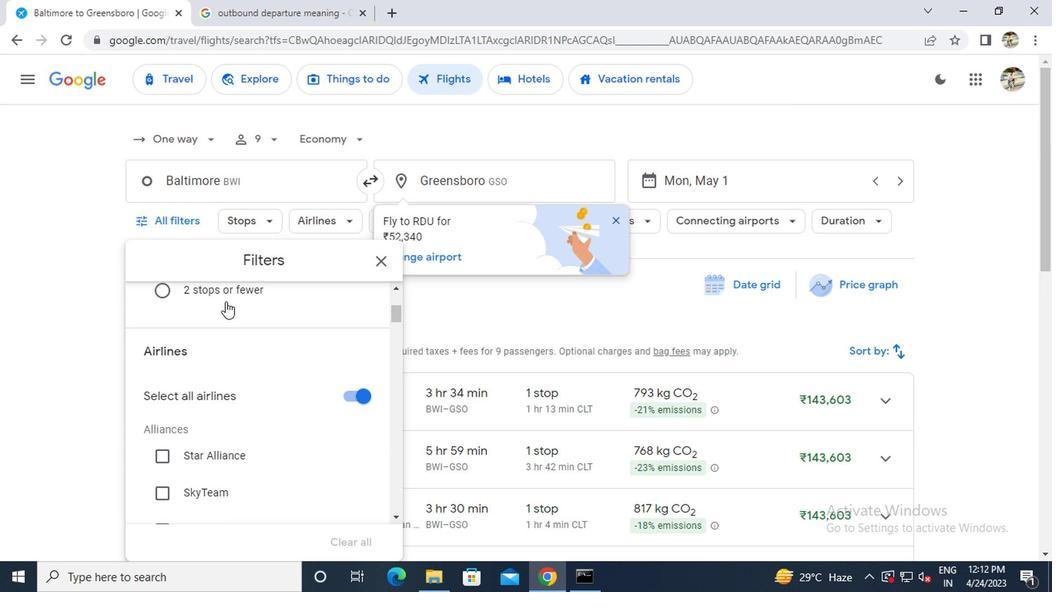 
Action: Mouse scrolled (229, 300) with delta (0, 0)
Screenshot: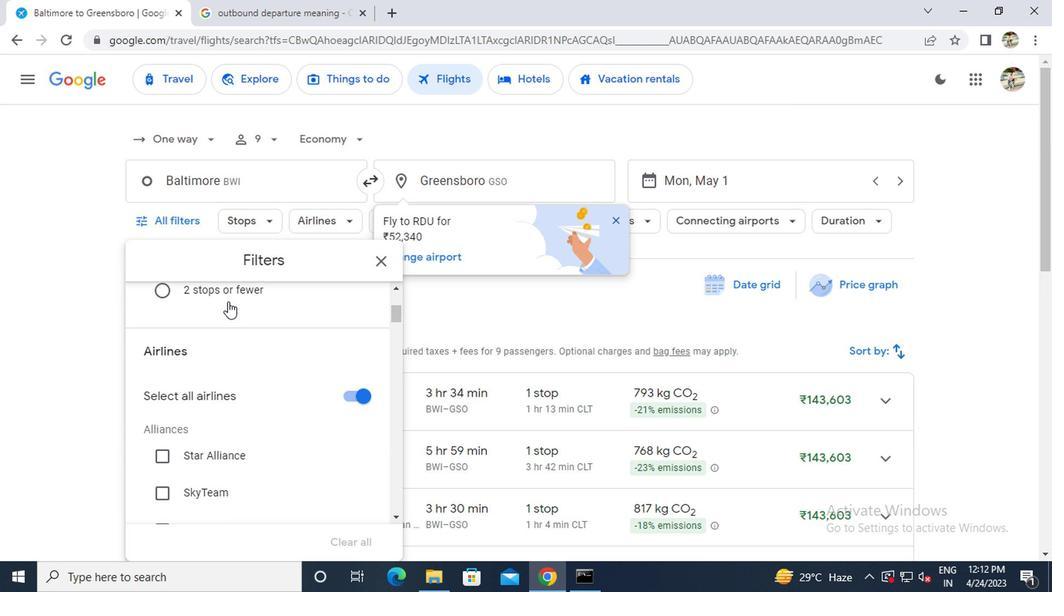 
Action: Mouse moved to (229, 303)
Screenshot: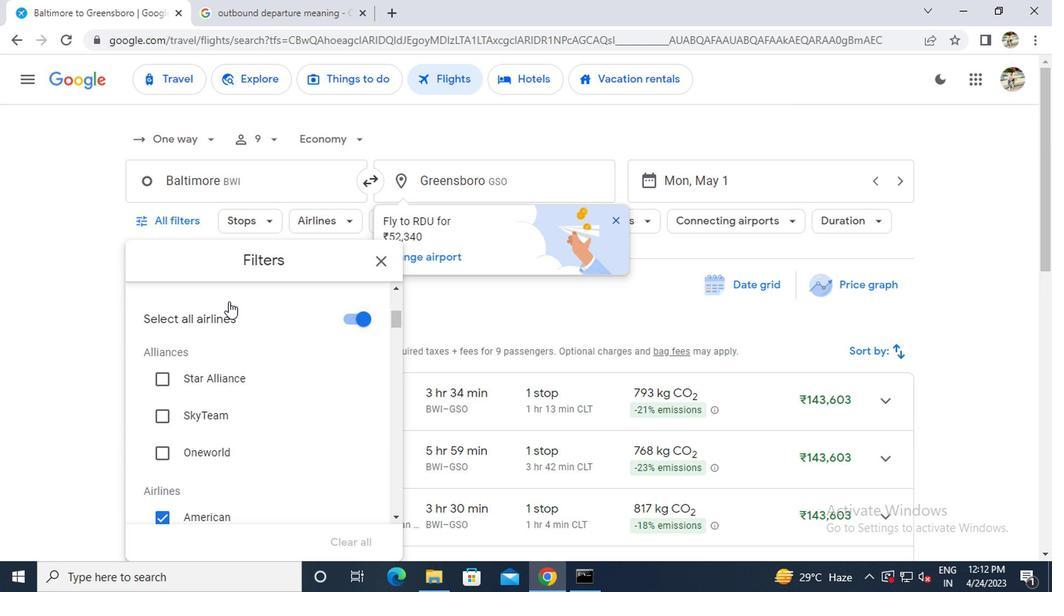 
Action: Mouse scrolled (229, 302) with delta (0, 0)
Screenshot: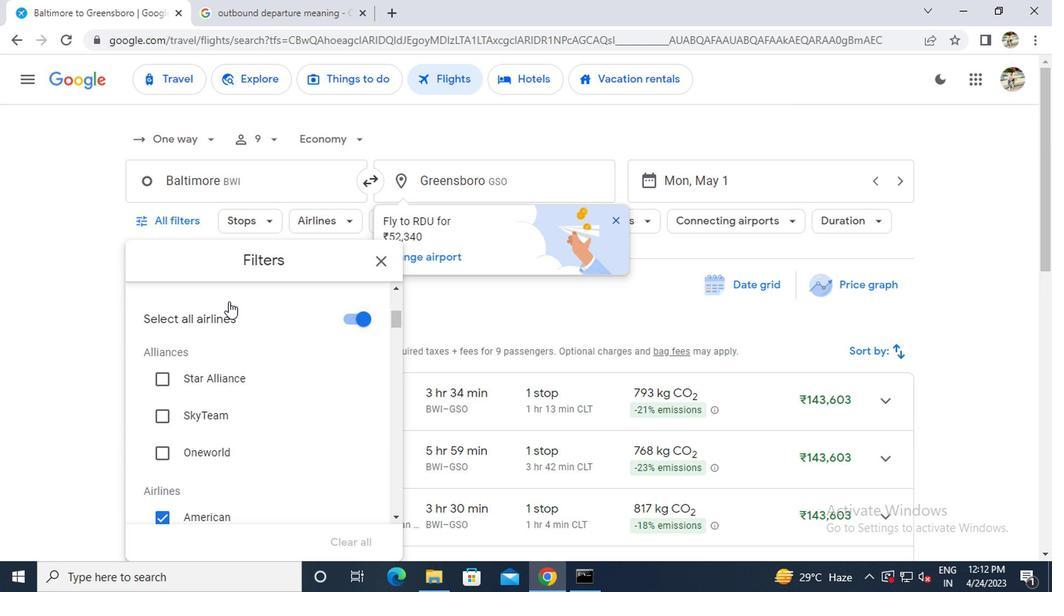 
Action: Mouse moved to (229, 307)
Screenshot: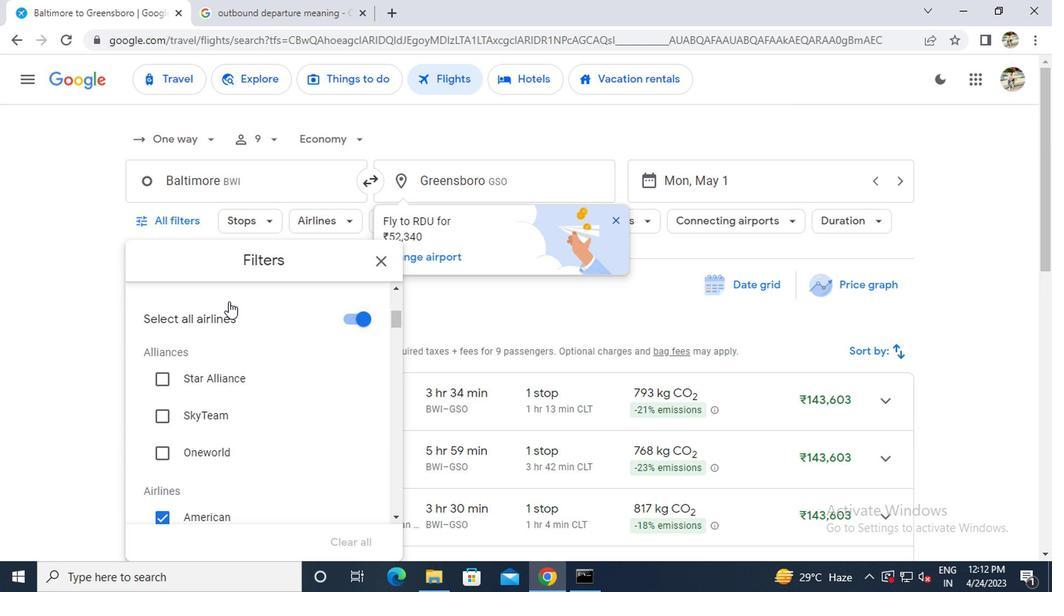 
Action: Mouse scrolled (229, 306) with delta (0, 0)
Screenshot: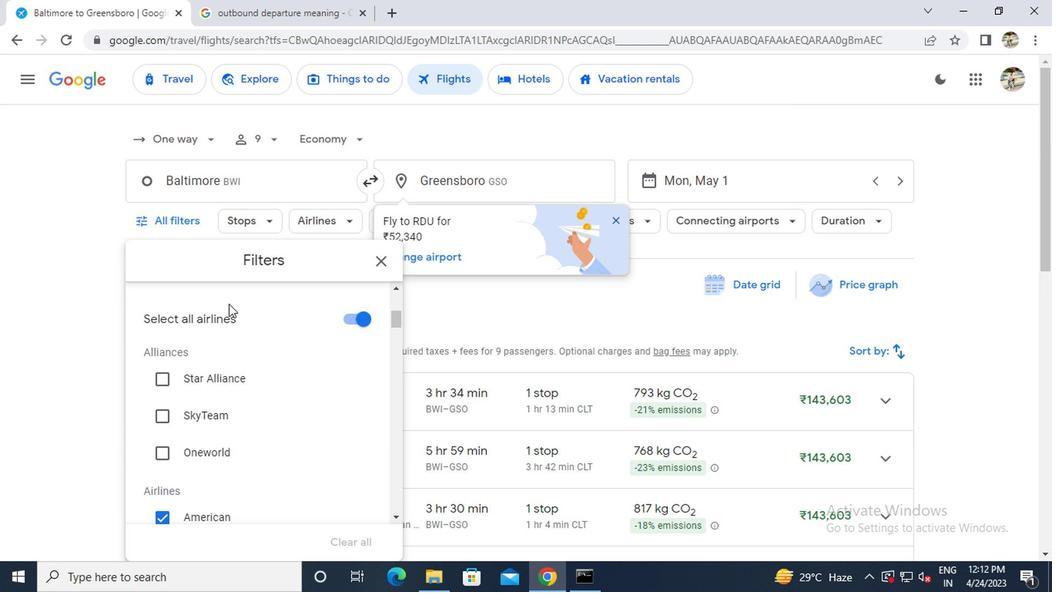 
Action: Mouse moved to (230, 312)
Screenshot: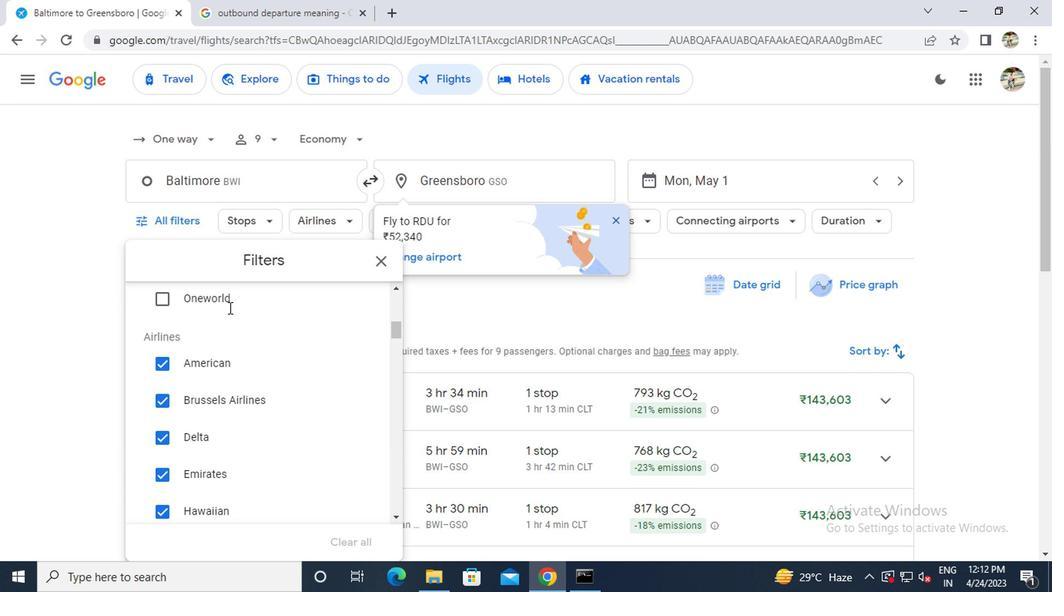 
Action: Mouse scrolled (230, 311) with delta (0, 0)
Screenshot: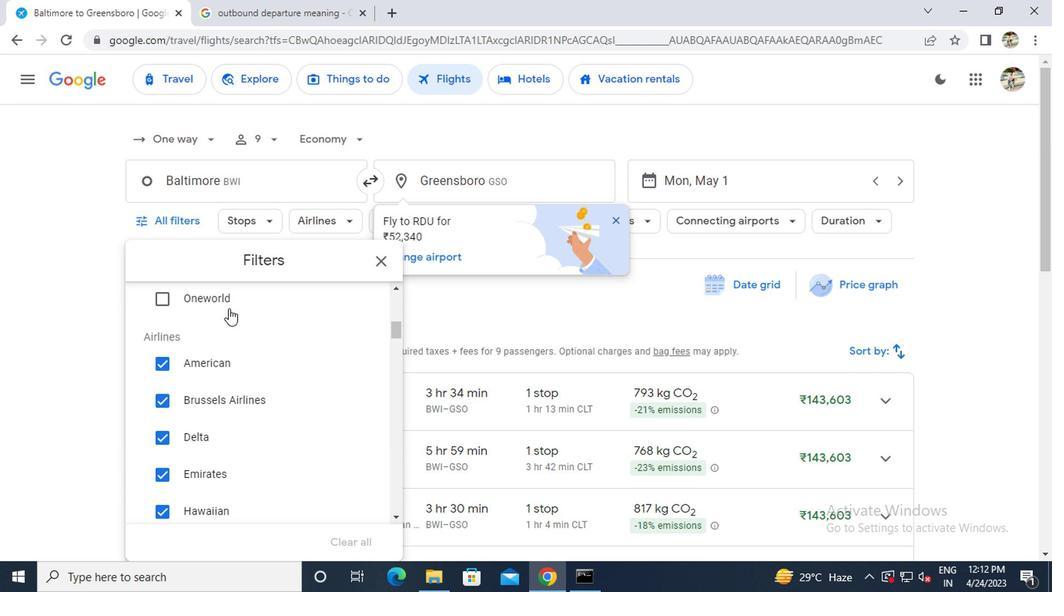 
Action: Mouse scrolled (230, 311) with delta (0, 0)
Screenshot: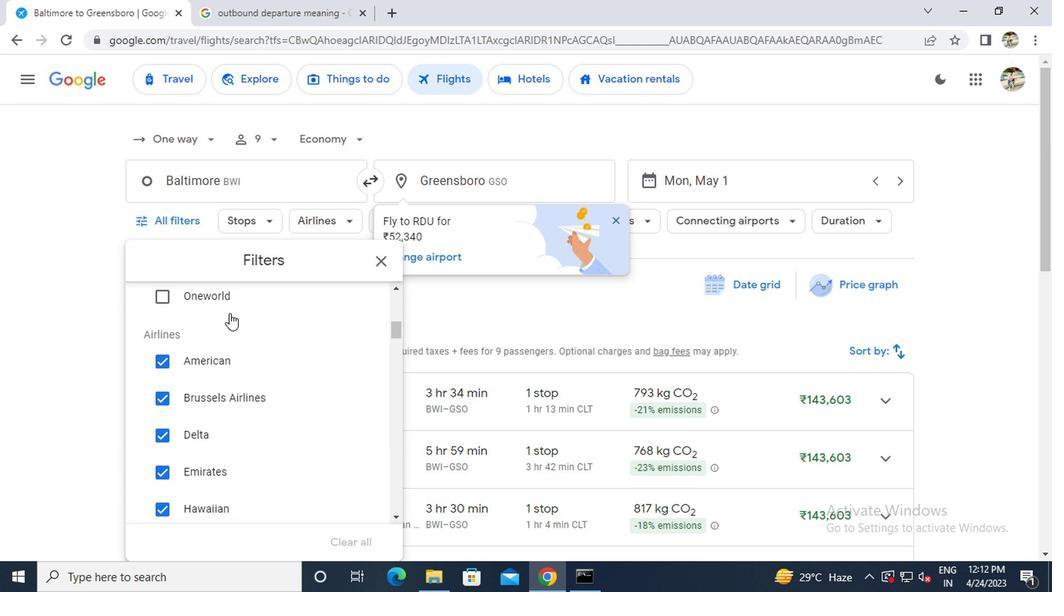 
Action: Mouse moved to (230, 315)
Screenshot: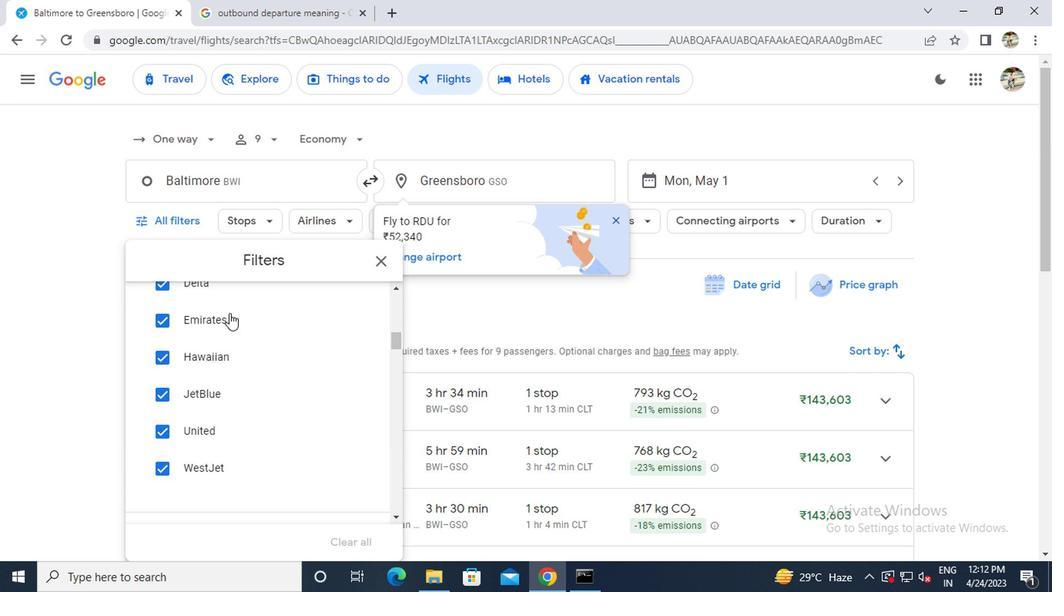 
Action: Mouse scrolled (230, 314) with delta (0, -1)
Screenshot: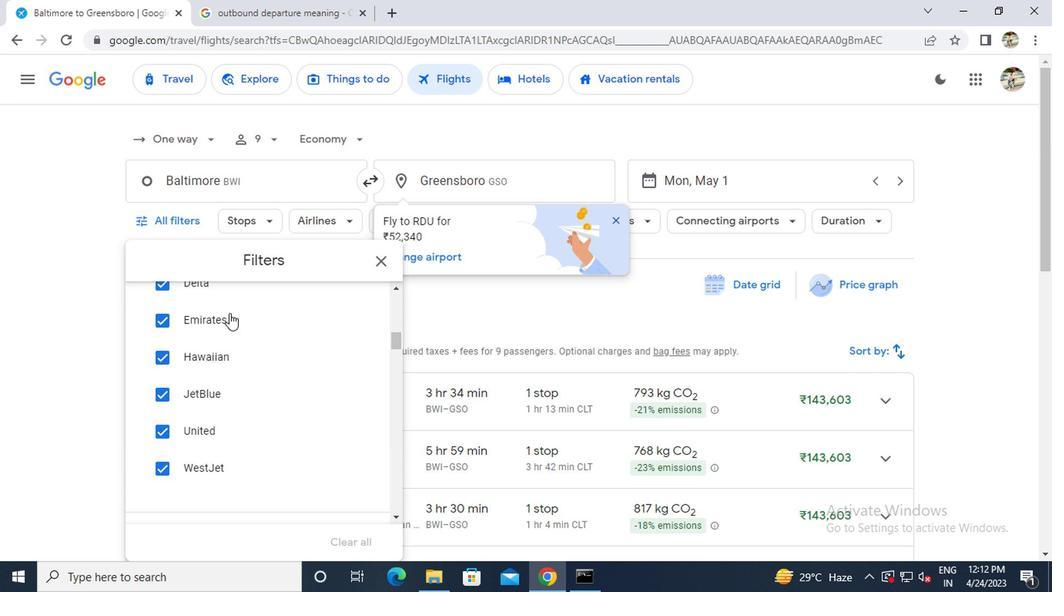 
Action: Mouse moved to (230, 317)
Screenshot: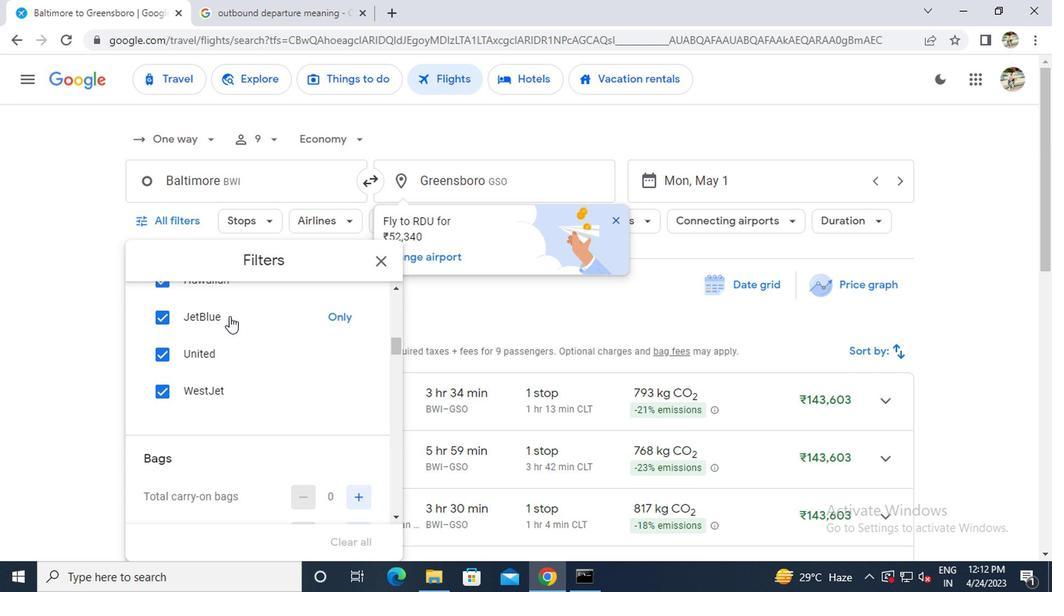 
Action: Mouse scrolled (230, 316) with delta (0, -1)
Screenshot: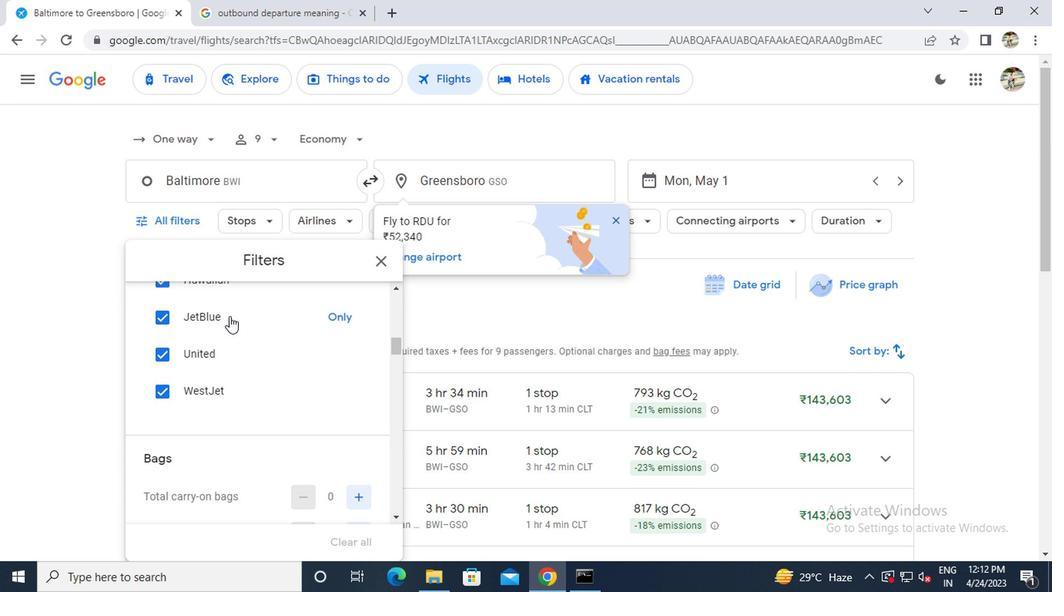 
Action: Mouse scrolled (230, 316) with delta (0, -1)
Screenshot: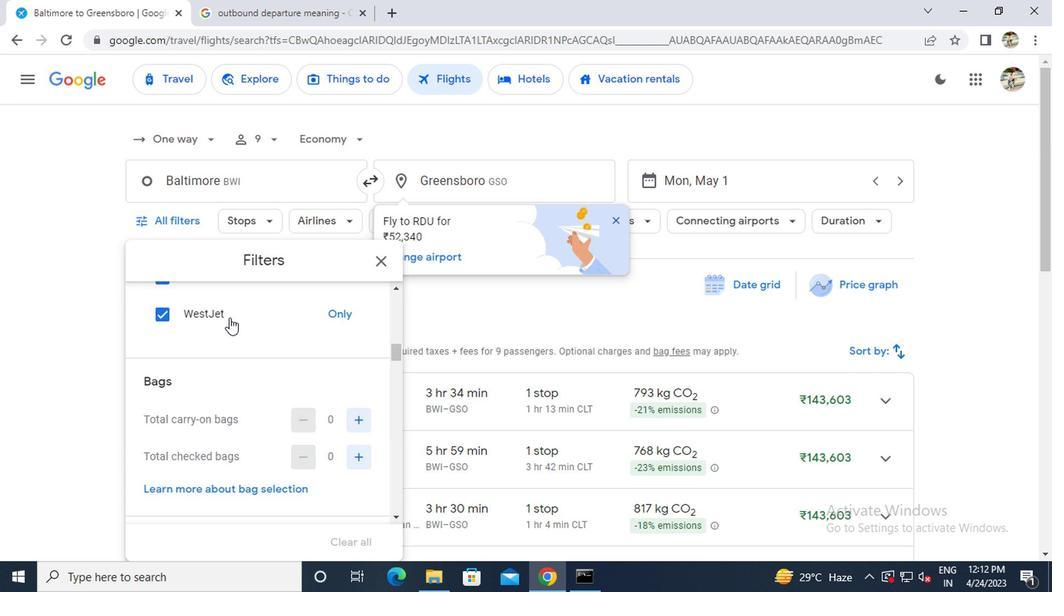 
Action: Mouse moved to (353, 344)
Screenshot: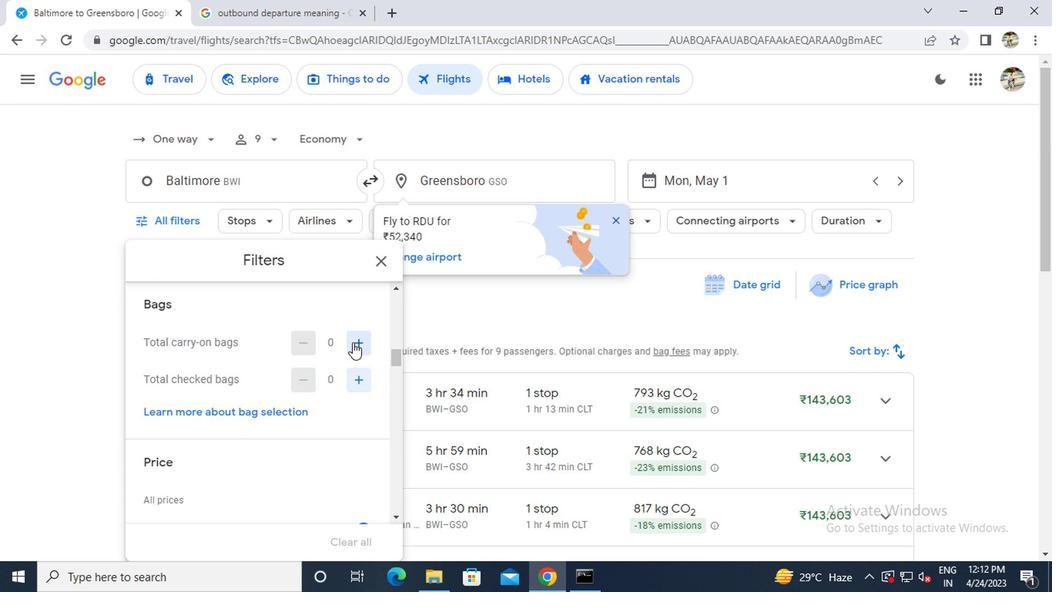 
Action: Mouse pressed left at (353, 344)
Screenshot: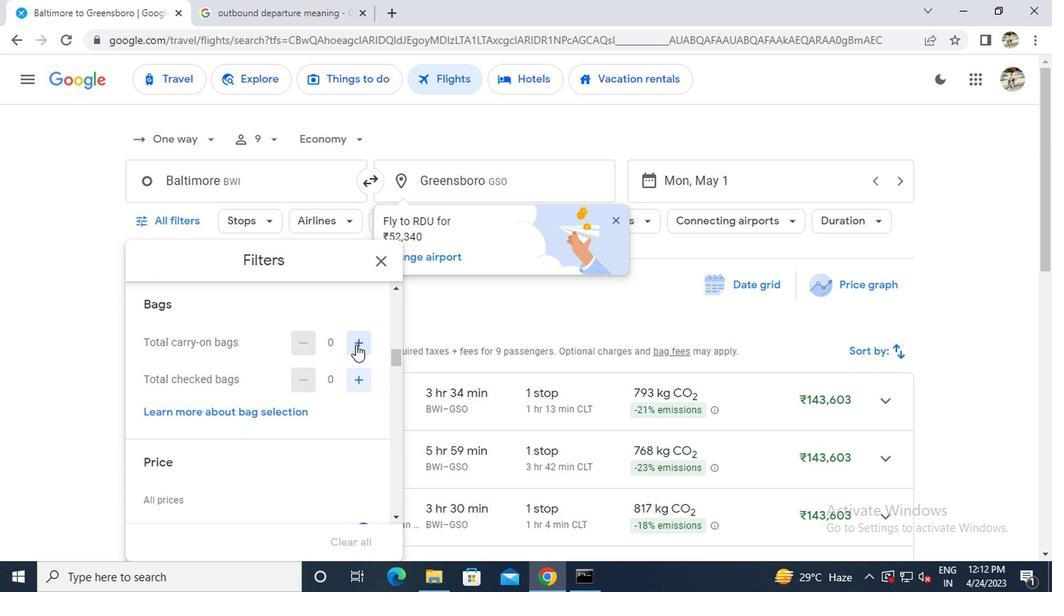 
Action: Mouse moved to (349, 348)
Screenshot: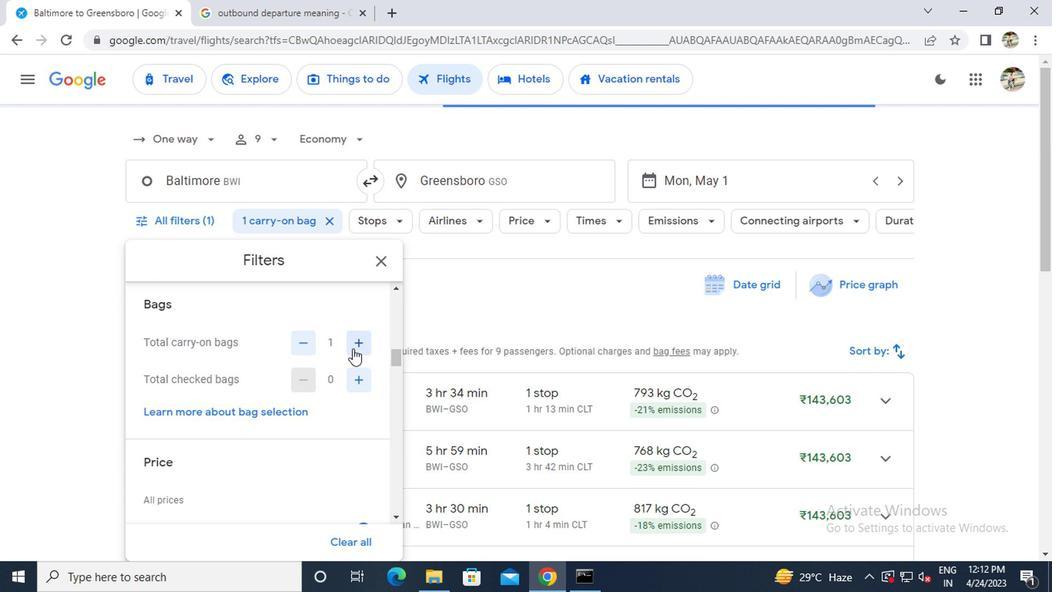 
Action: Mouse scrolled (349, 348) with delta (0, 0)
Screenshot: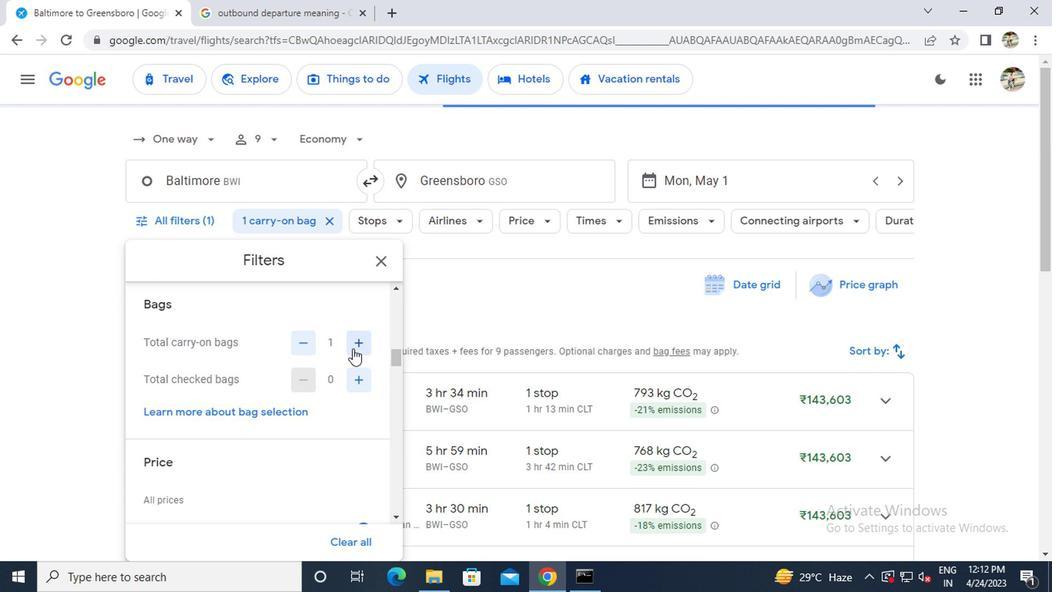 
Action: Mouse moved to (345, 350)
Screenshot: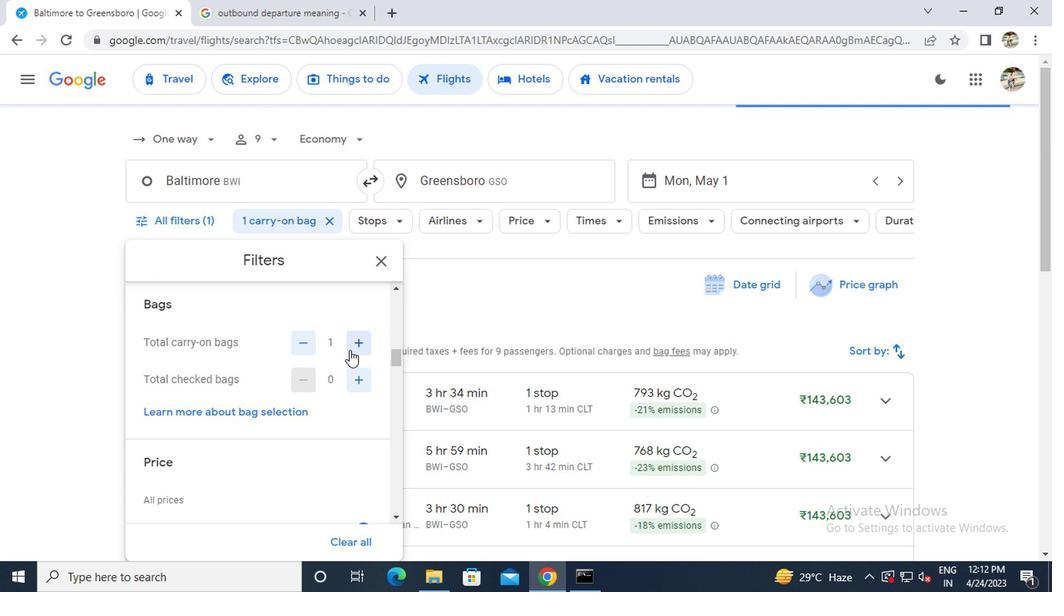 
Action: Mouse scrolled (345, 350) with delta (0, 0)
Screenshot: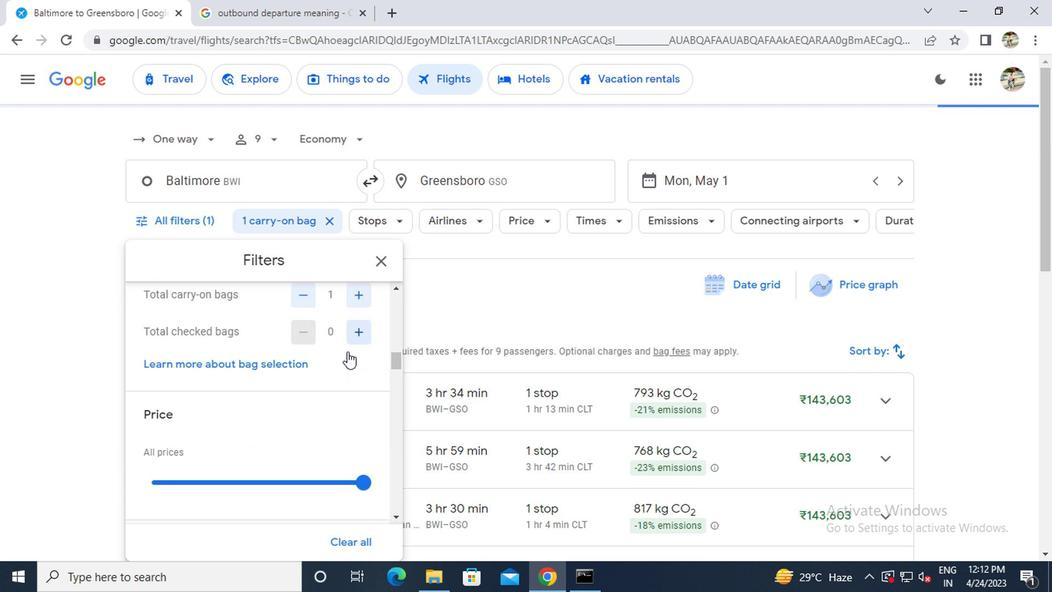 
Action: Mouse moved to (359, 378)
Screenshot: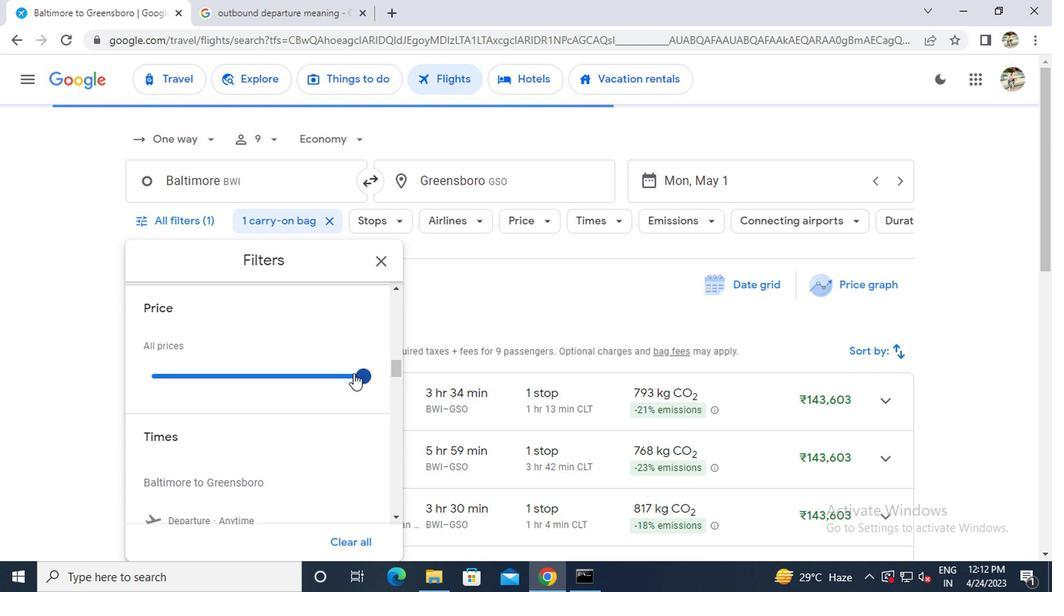 
Action: Mouse pressed left at (359, 378)
Screenshot: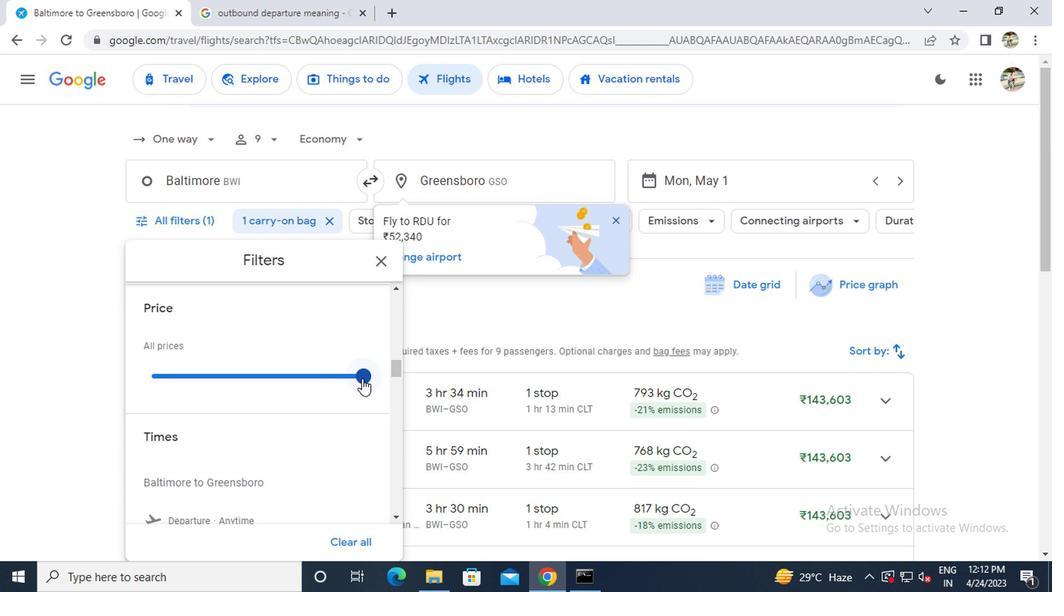 
Action: Mouse moved to (285, 332)
Screenshot: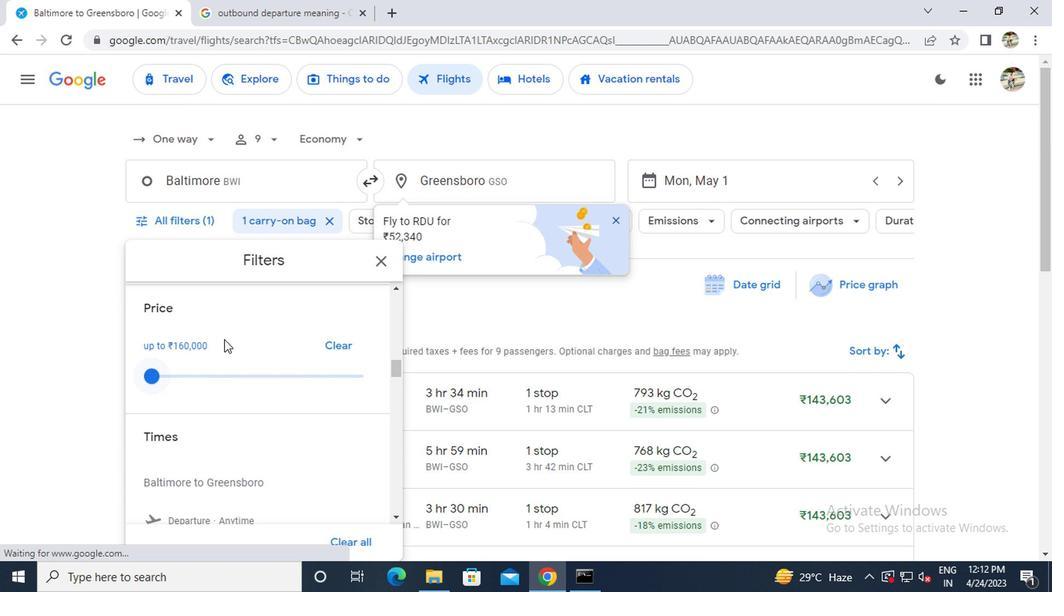 
Action: Mouse scrolled (285, 331) with delta (0, -1)
Screenshot: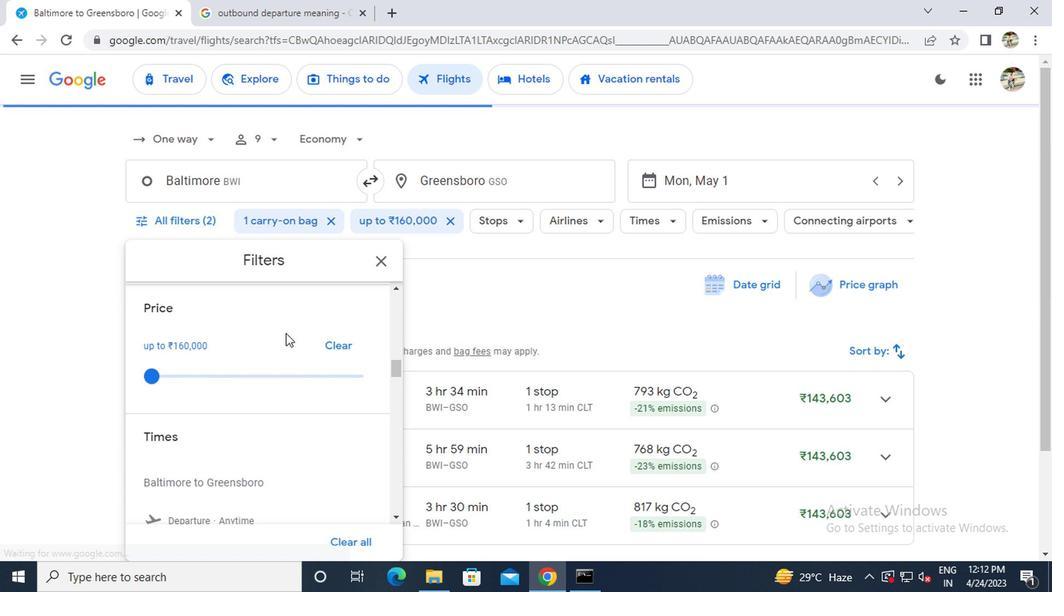 
Action: Mouse scrolled (285, 331) with delta (0, -1)
Screenshot: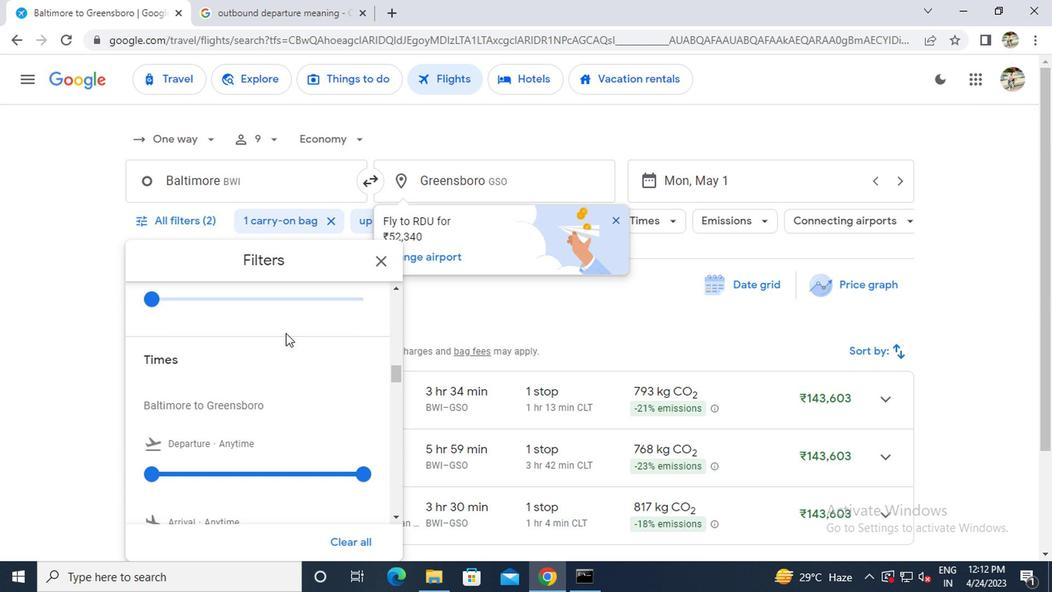 
Action: Mouse moved to (150, 392)
Screenshot: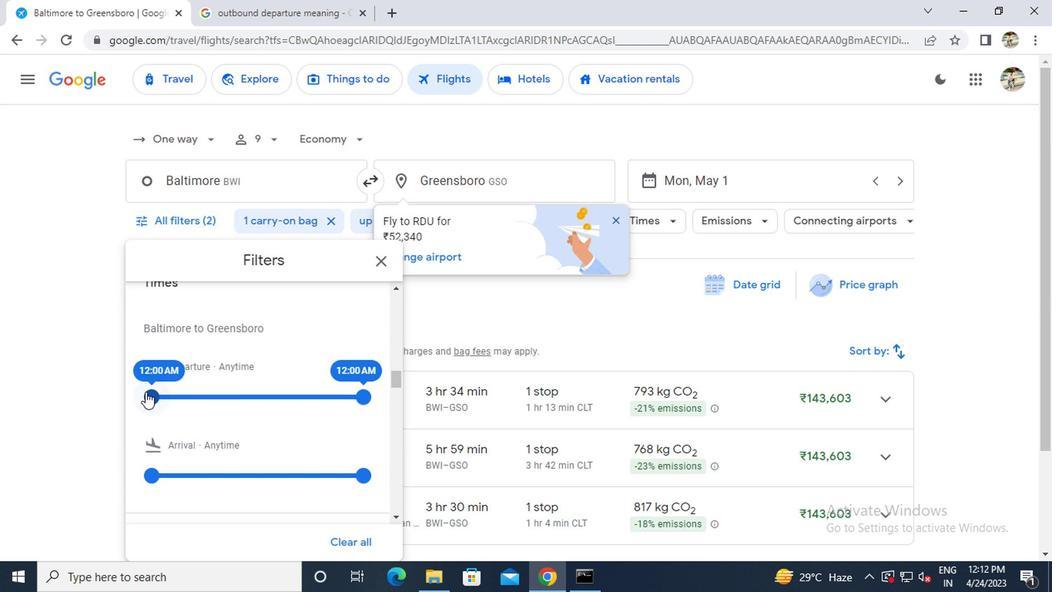
Action: Mouse pressed left at (150, 392)
Screenshot: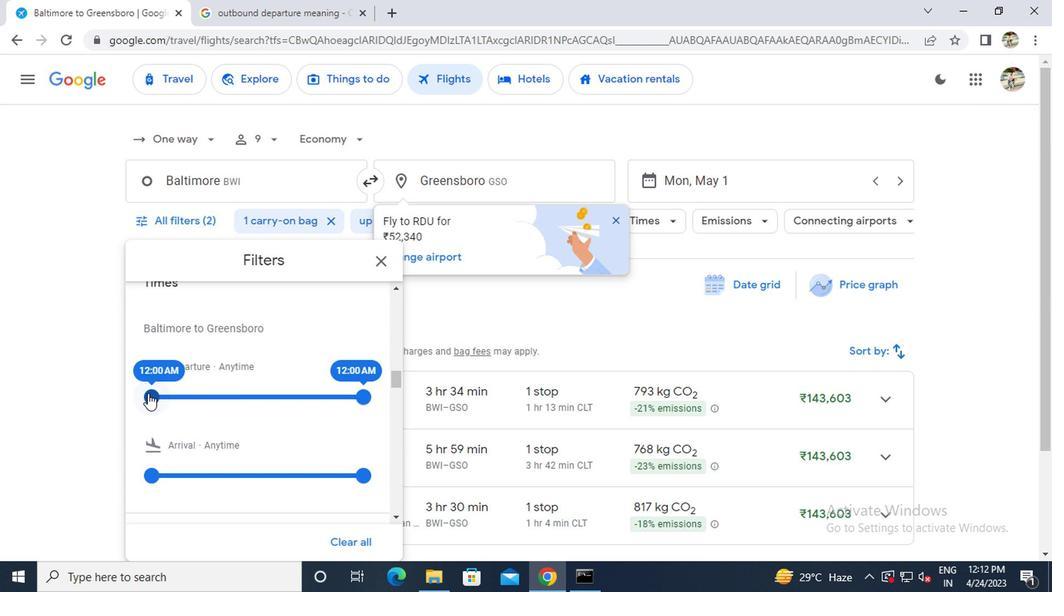 
Action: Mouse moved to (305, 405)
Screenshot: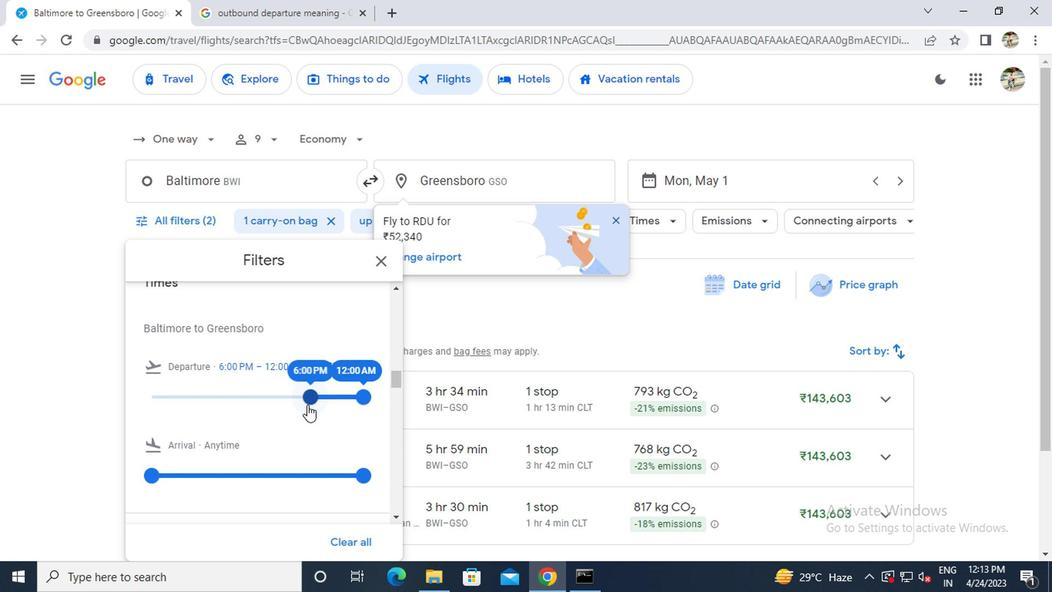 
Action: Mouse scrolled (305, 404) with delta (0, -1)
Screenshot: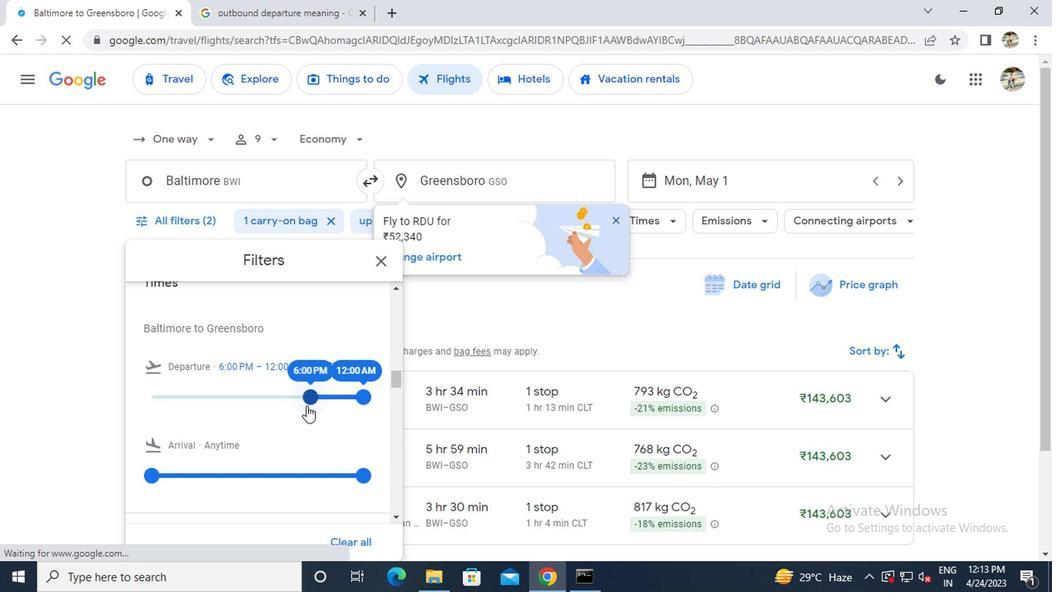 
Action: Mouse moved to (375, 252)
Screenshot: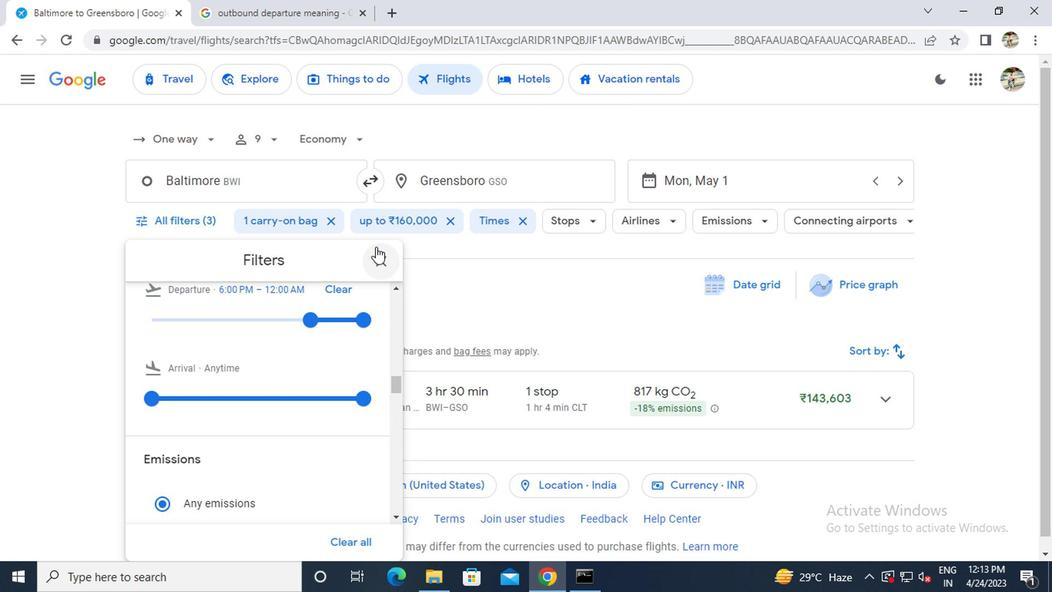 
Action: Mouse pressed left at (375, 252)
Screenshot: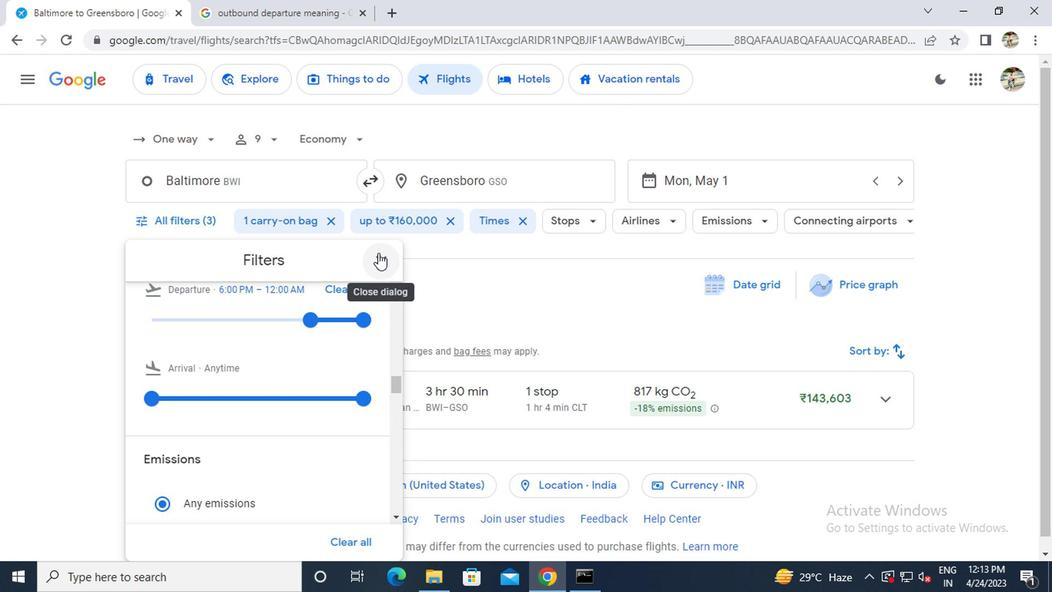 
